 Task: Add Mineral Fusion So Ageless Black Fanned Out Volume Mascara to the cart.
Action: Mouse moved to (258, 125)
Screenshot: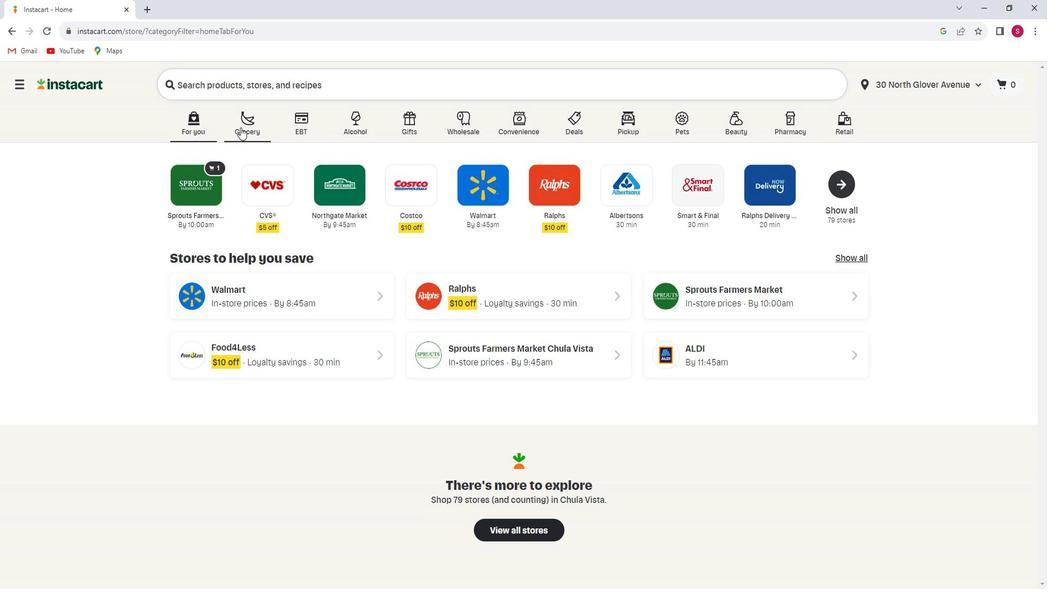 
Action: Mouse pressed left at (258, 125)
Screenshot: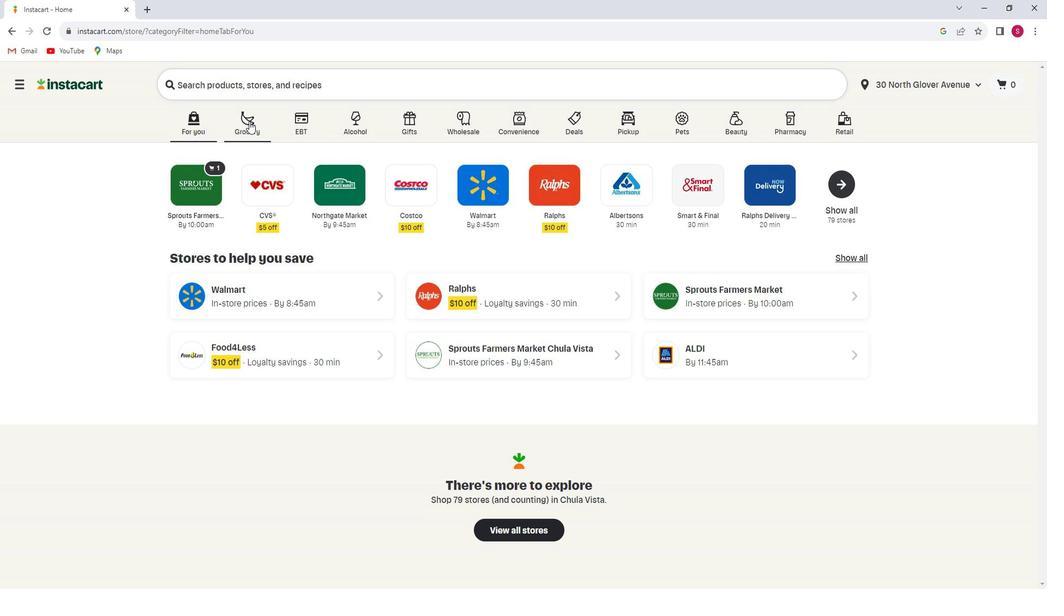 
Action: Mouse moved to (269, 320)
Screenshot: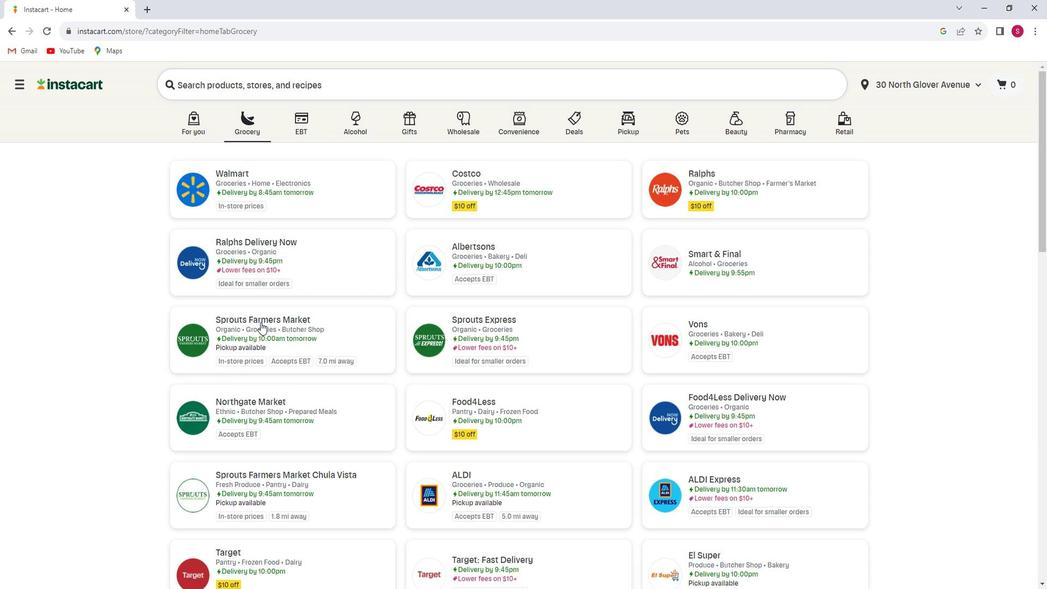 
Action: Mouse pressed left at (269, 320)
Screenshot: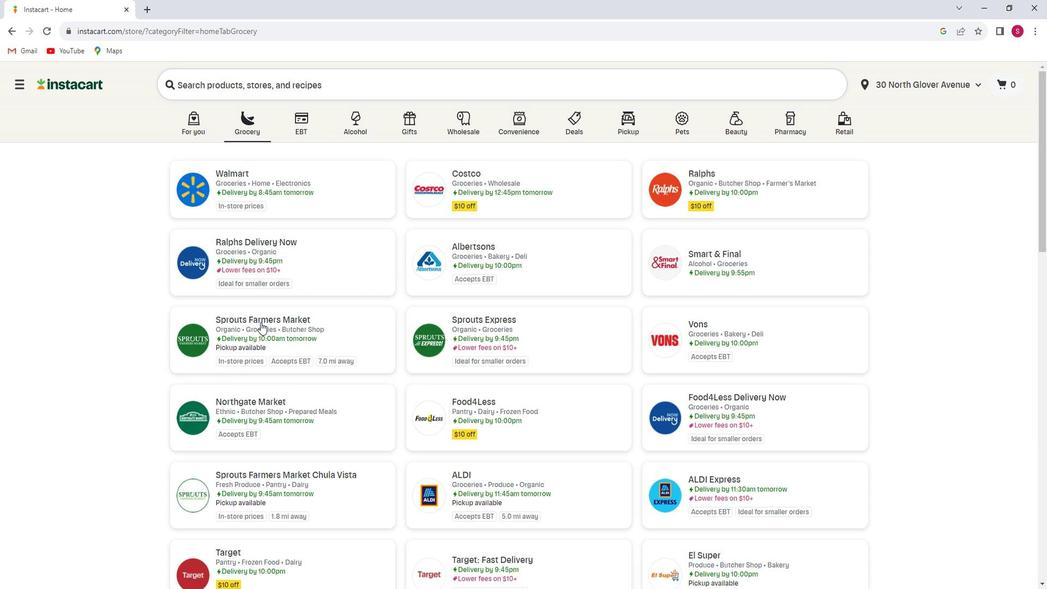 
Action: Mouse moved to (131, 331)
Screenshot: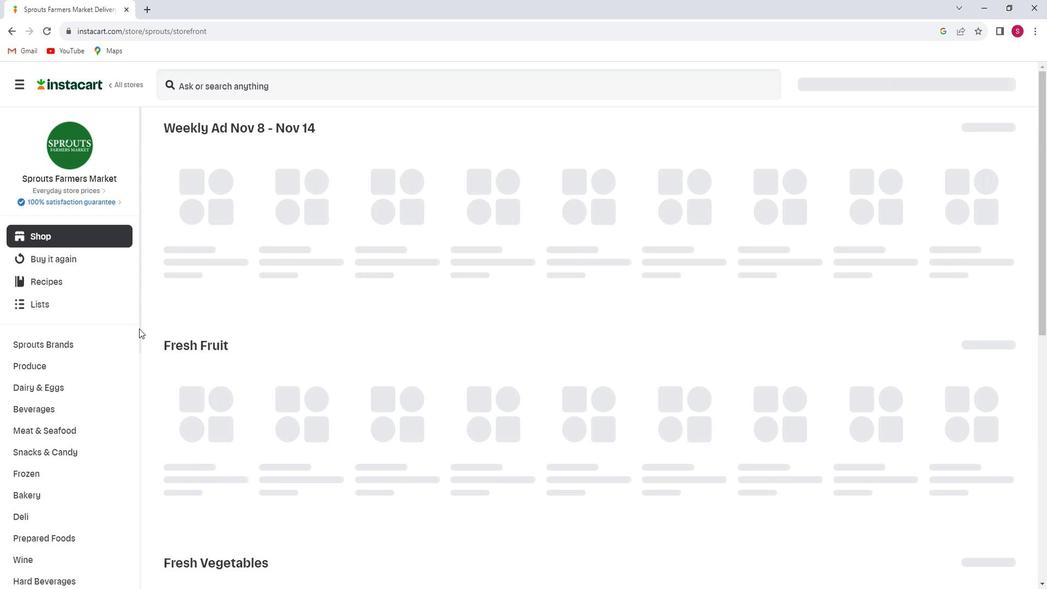 
Action: Mouse scrolled (131, 331) with delta (0, 0)
Screenshot: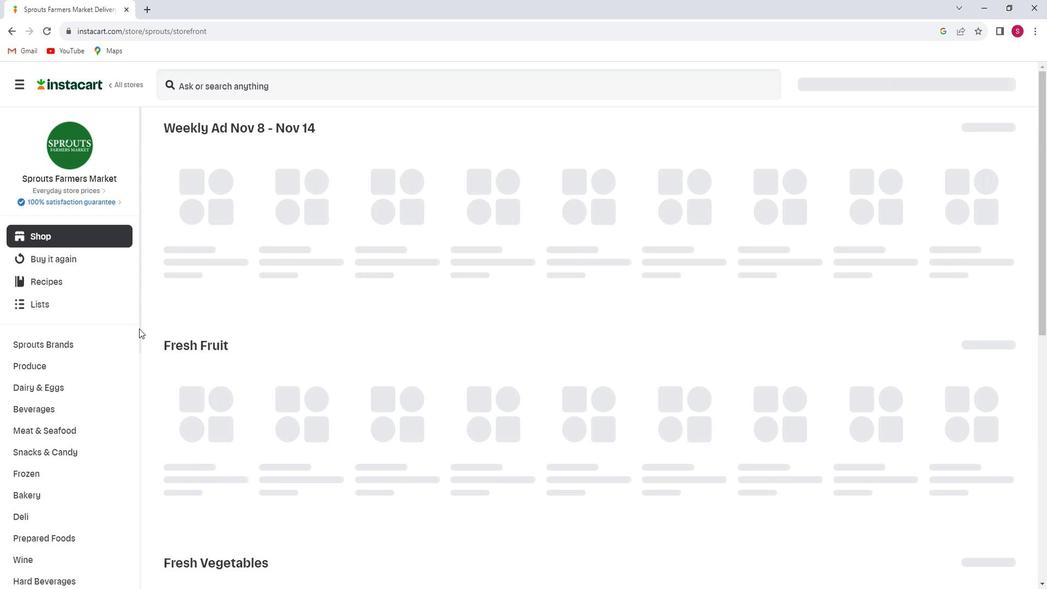
Action: Mouse moved to (124, 334)
Screenshot: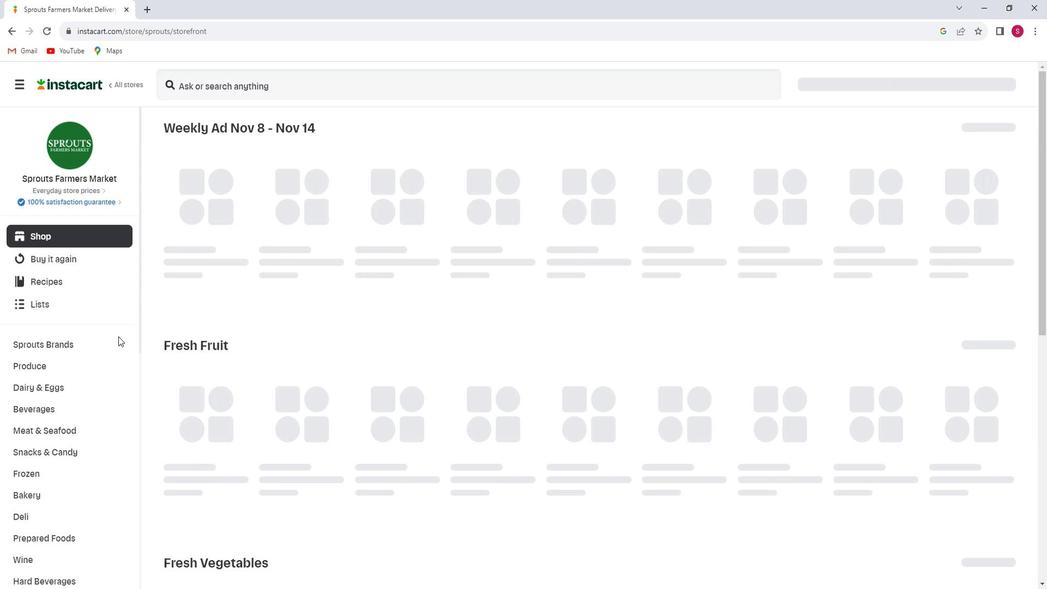 
Action: Mouse scrolled (124, 333) with delta (0, 0)
Screenshot: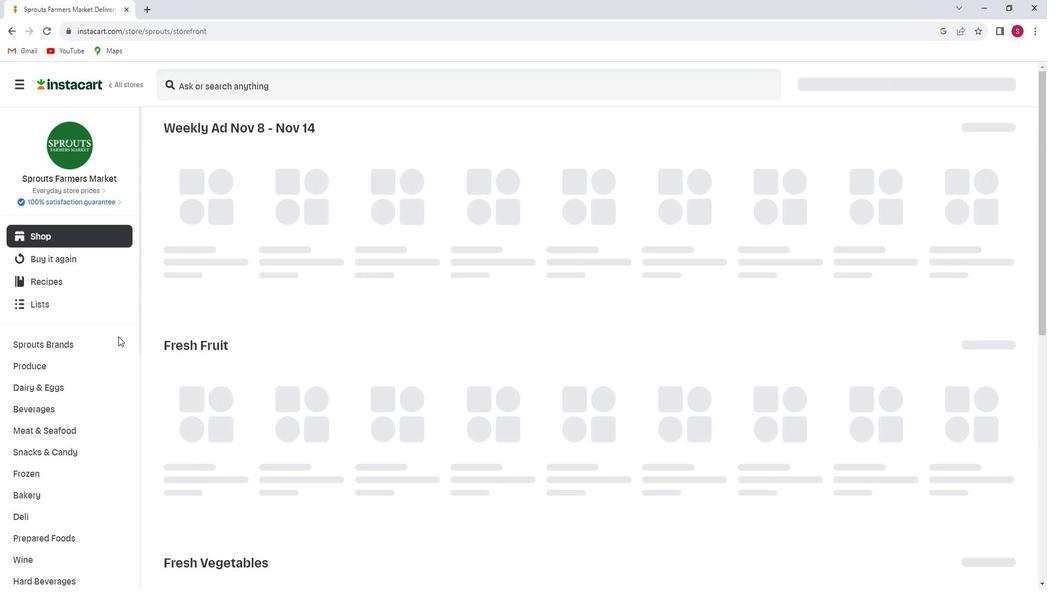 
Action: Mouse scrolled (124, 333) with delta (0, 0)
Screenshot: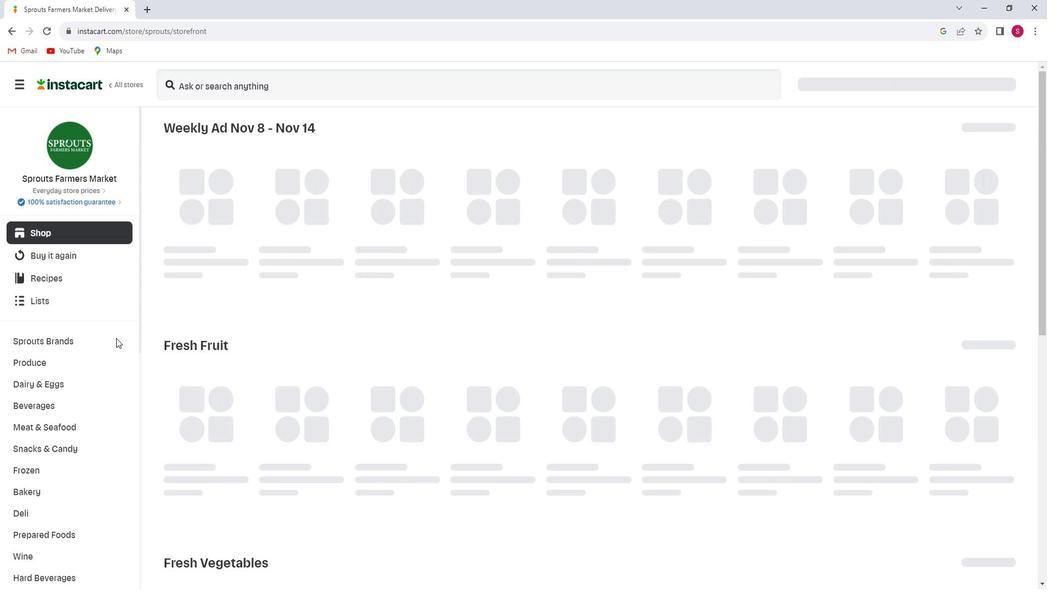 
Action: Mouse scrolled (124, 333) with delta (0, 0)
Screenshot: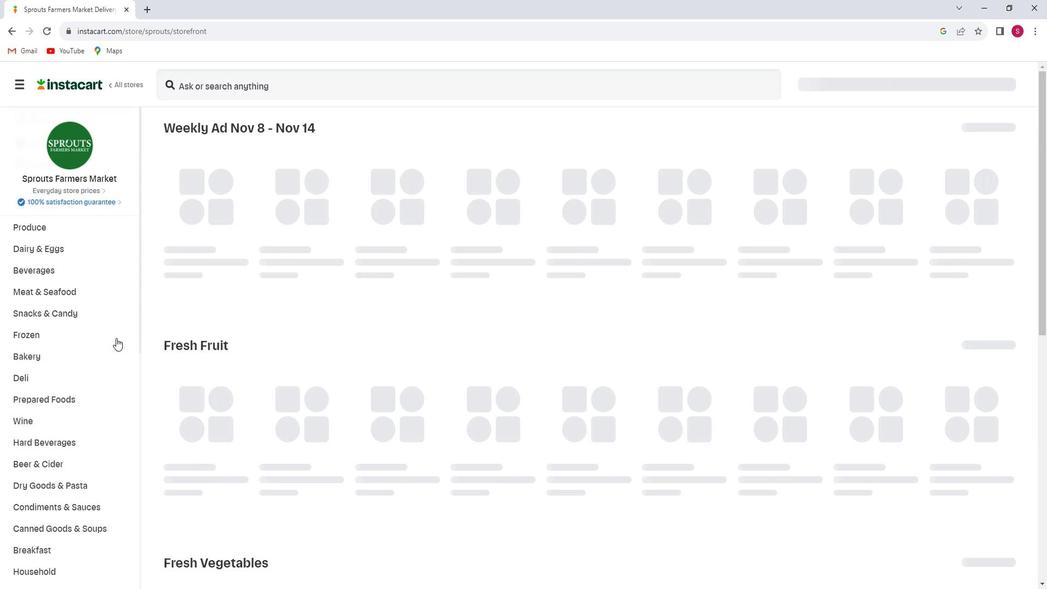 
Action: Mouse scrolled (124, 333) with delta (0, 0)
Screenshot: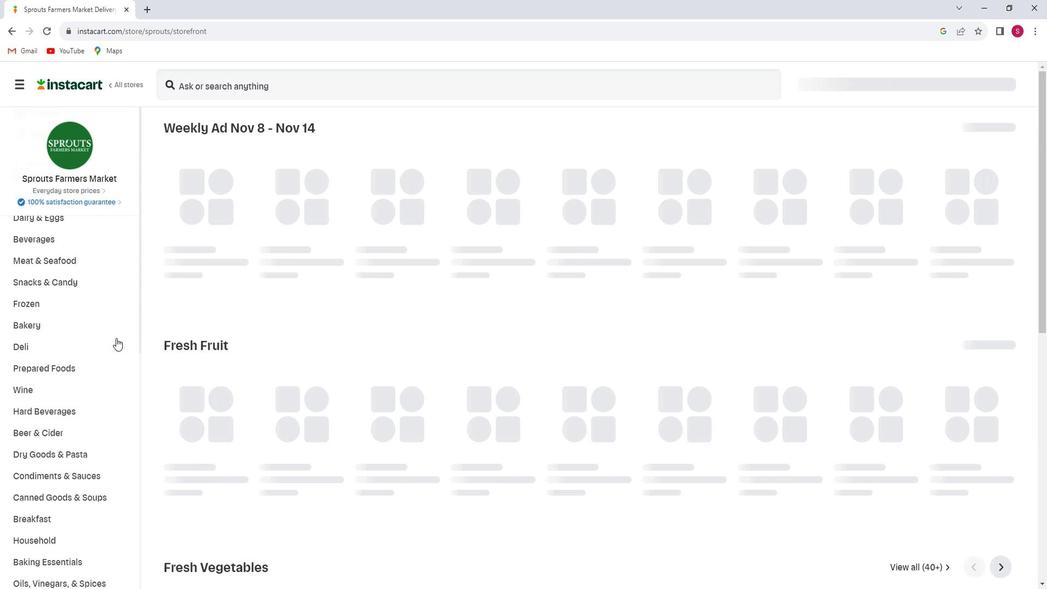 
Action: Mouse moved to (115, 340)
Screenshot: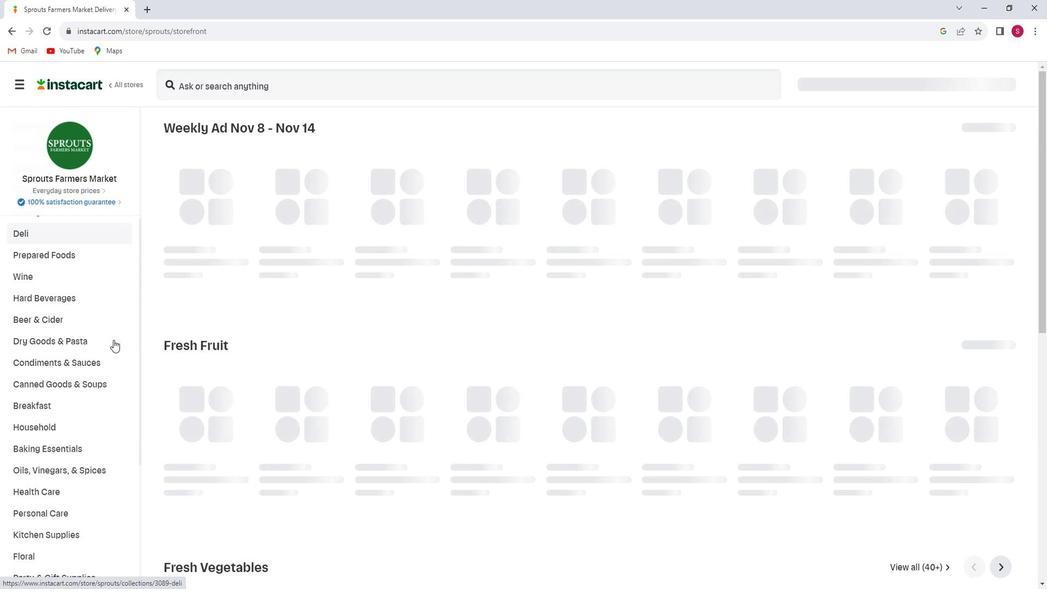 
Action: Mouse scrolled (115, 339) with delta (0, 0)
Screenshot: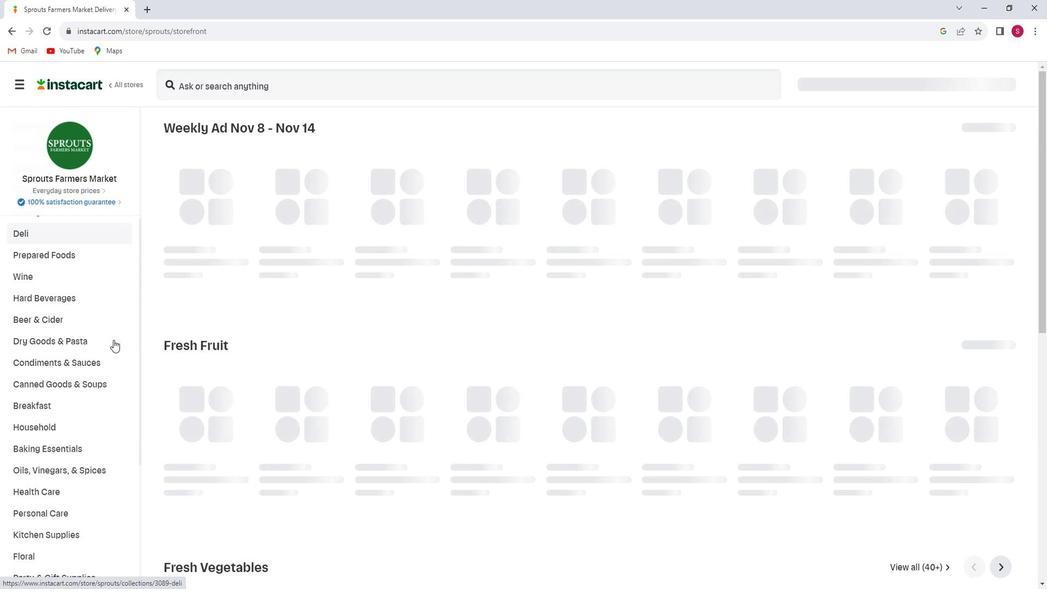
Action: Mouse moved to (112, 341)
Screenshot: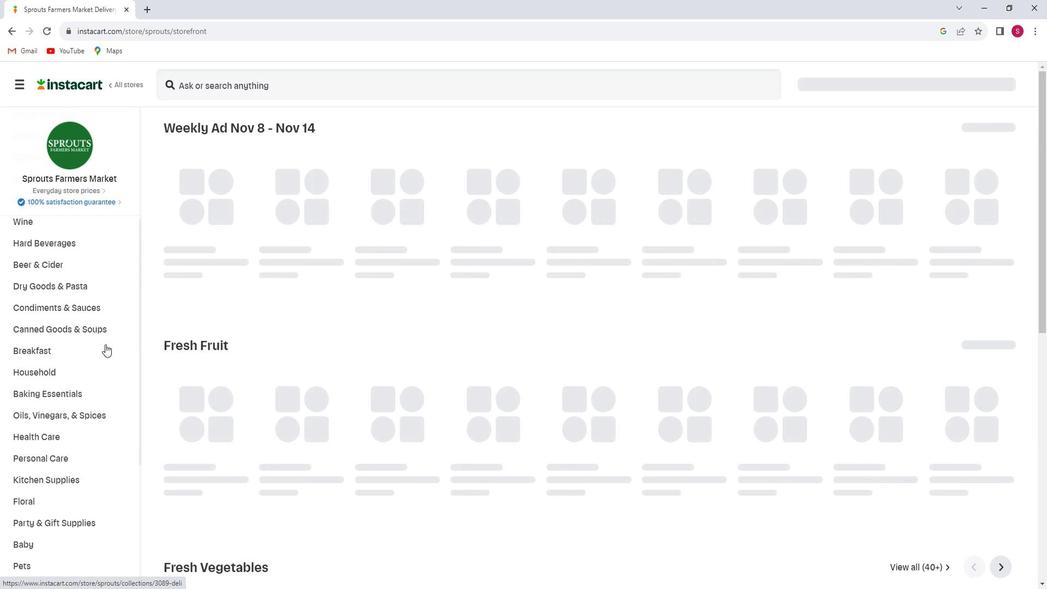 
Action: Mouse scrolled (112, 341) with delta (0, 0)
Screenshot: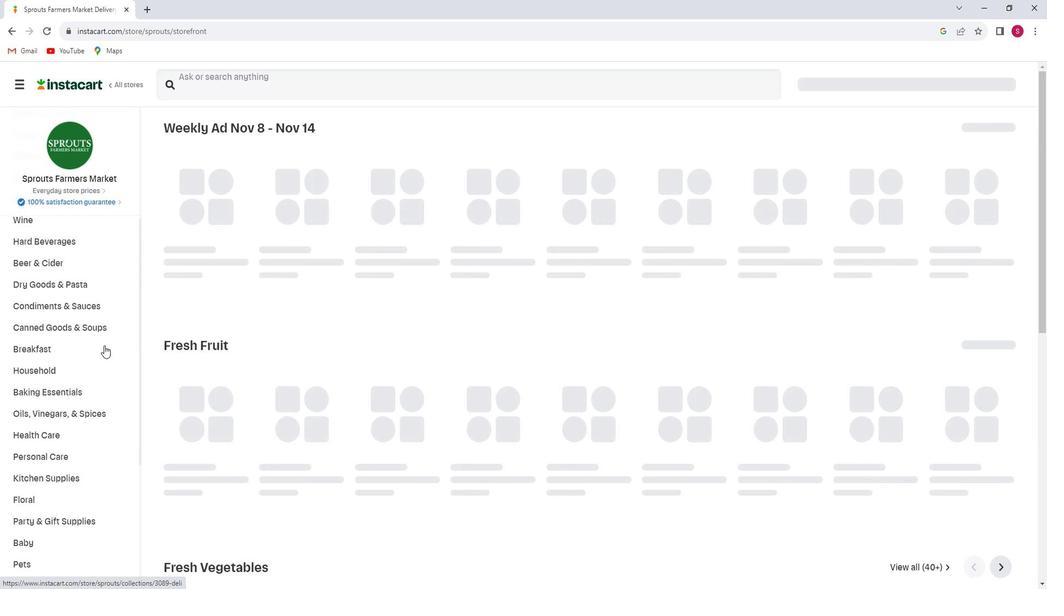 
Action: Mouse moved to (112, 341)
Screenshot: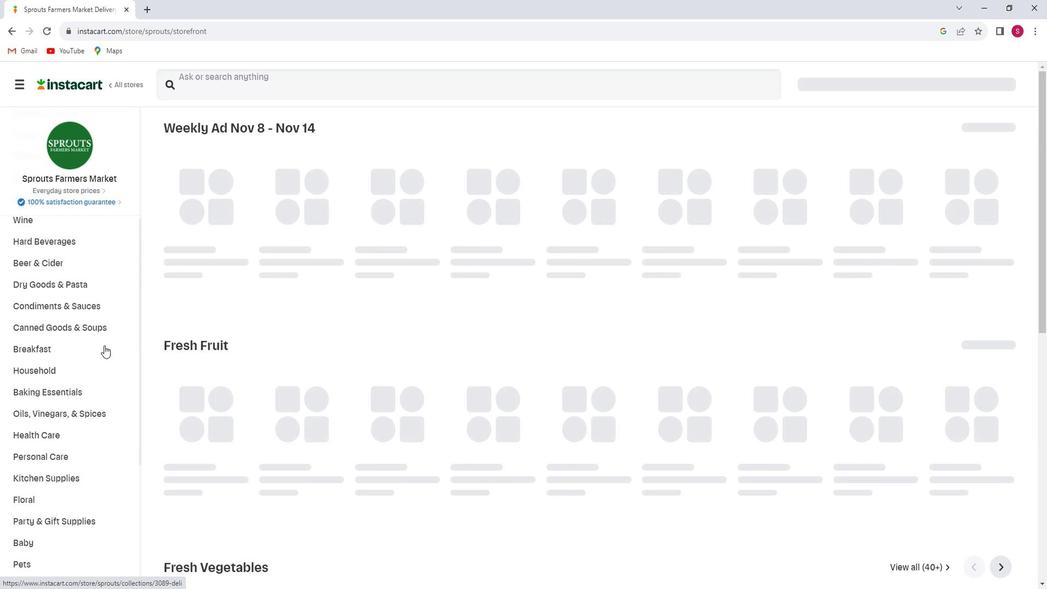 
Action: Mouse scrolled (112, 341) with delta (0, 0)
Screenshot: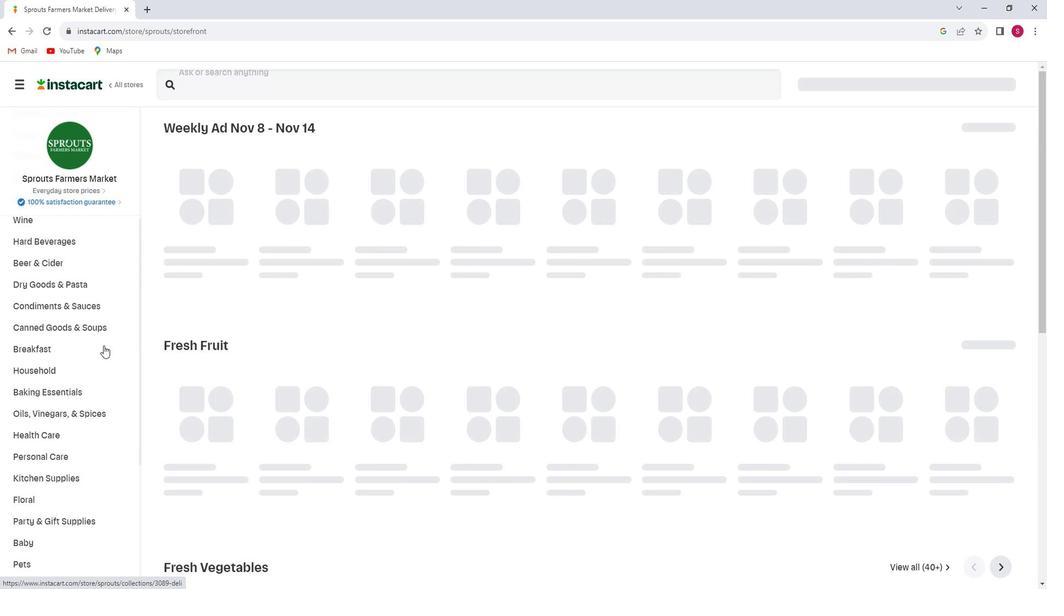 
Action: Mouse scrolled (112, 341) with delta (0, 0)
Screenshot: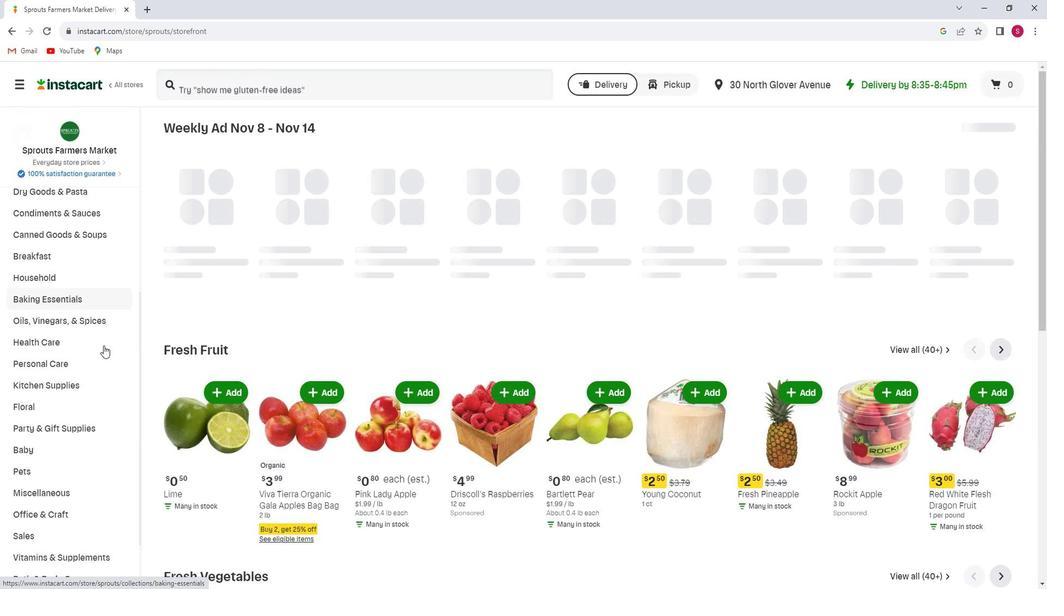 
Action: Mouse moved to (82, 327)
Screenshot: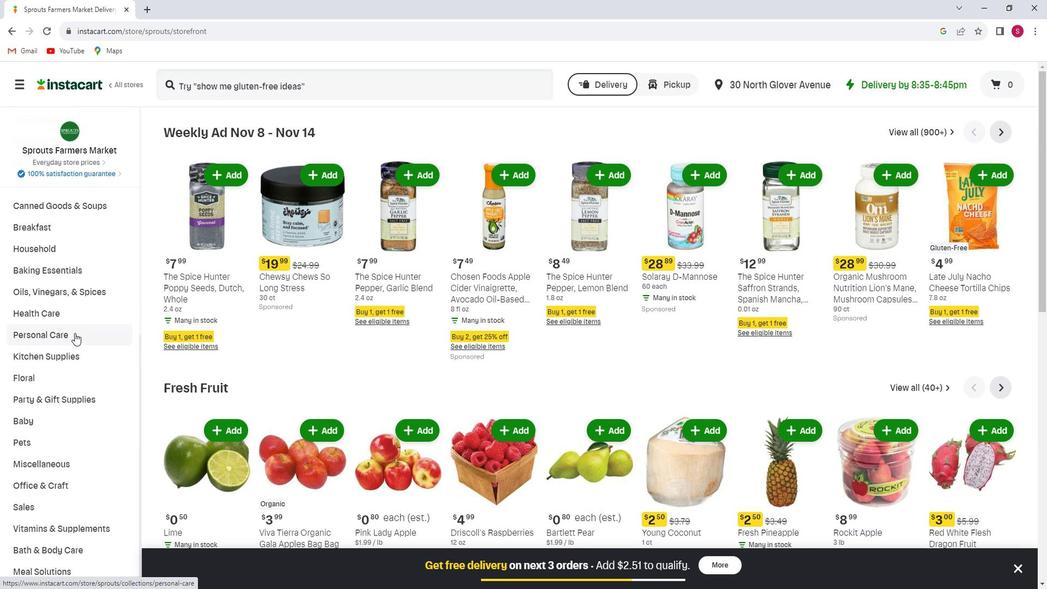 
Action: Mouse pressed left at (82, 327)
Screenshot: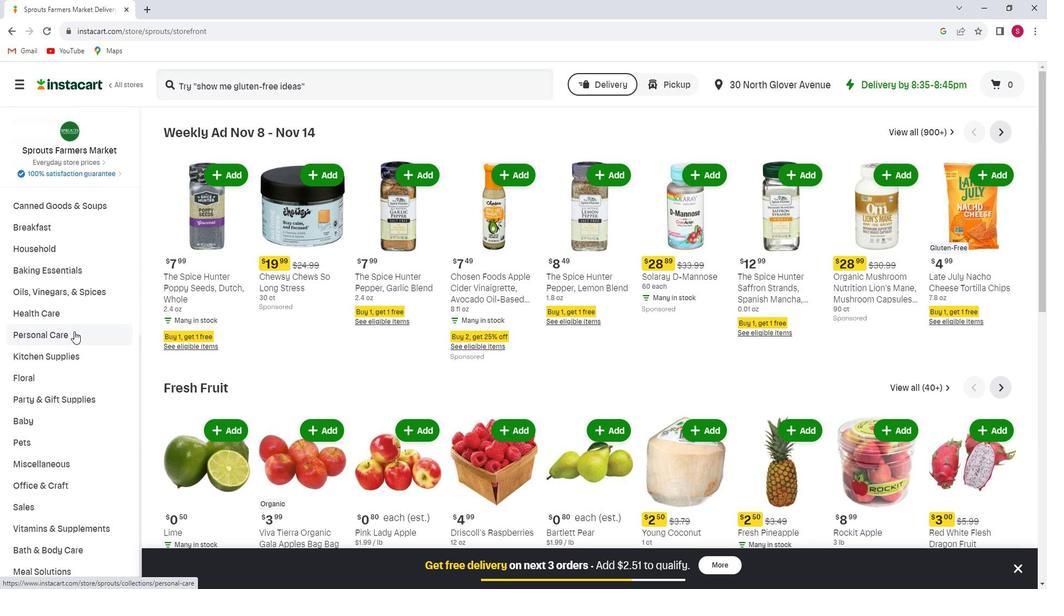 
Action: Mouse moved to (953, 168)
Screenshot: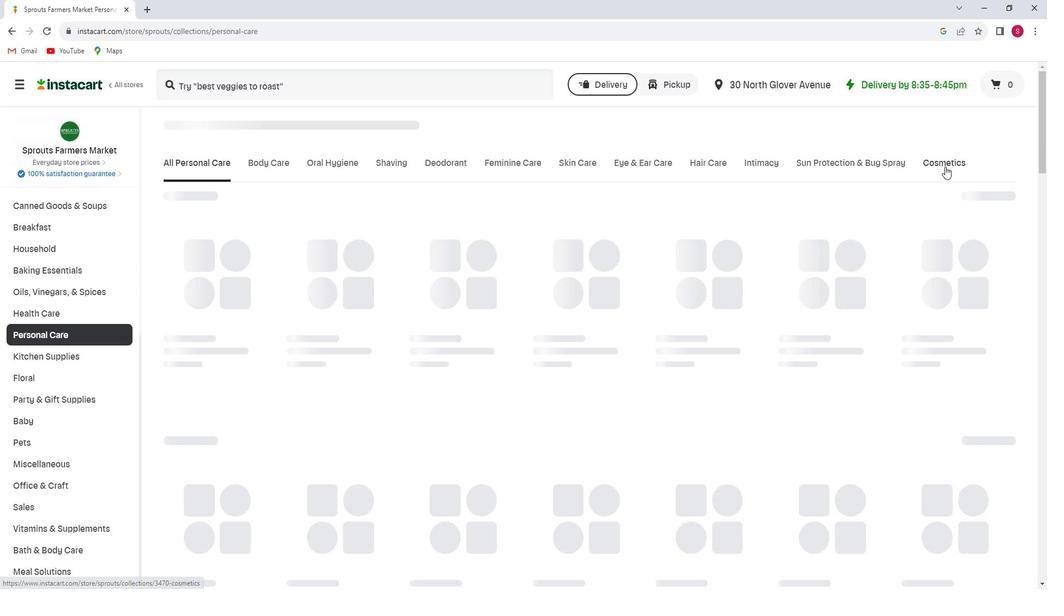 
Action: Mouse pressed left at (953, 168)
Screenshot: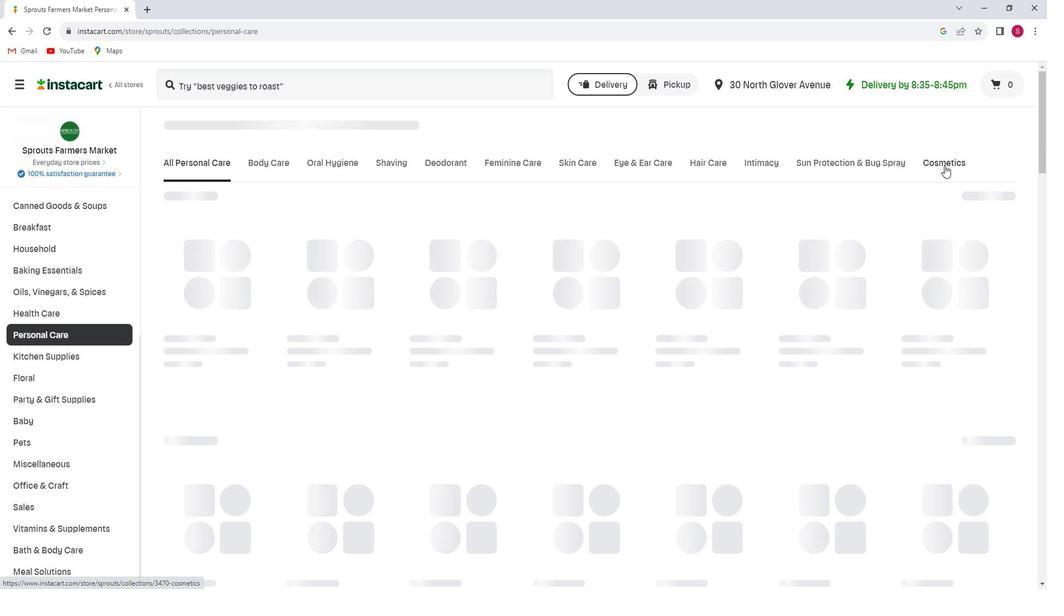 
Action: Mouse moved to (256, 217)
Screenshot: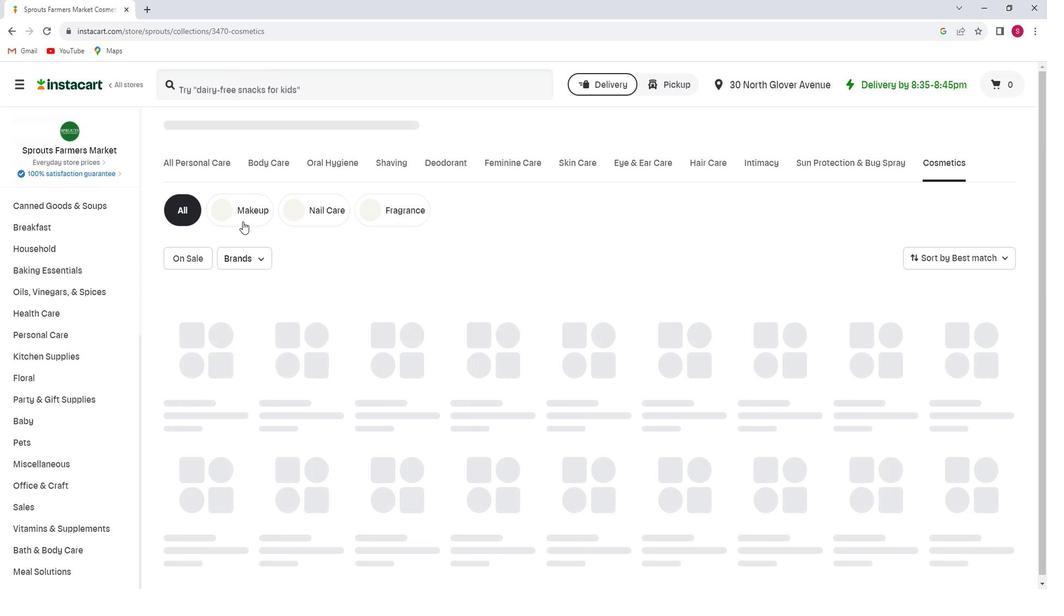 
Action: Mouse pressed left at (256, 217)
Screenshot: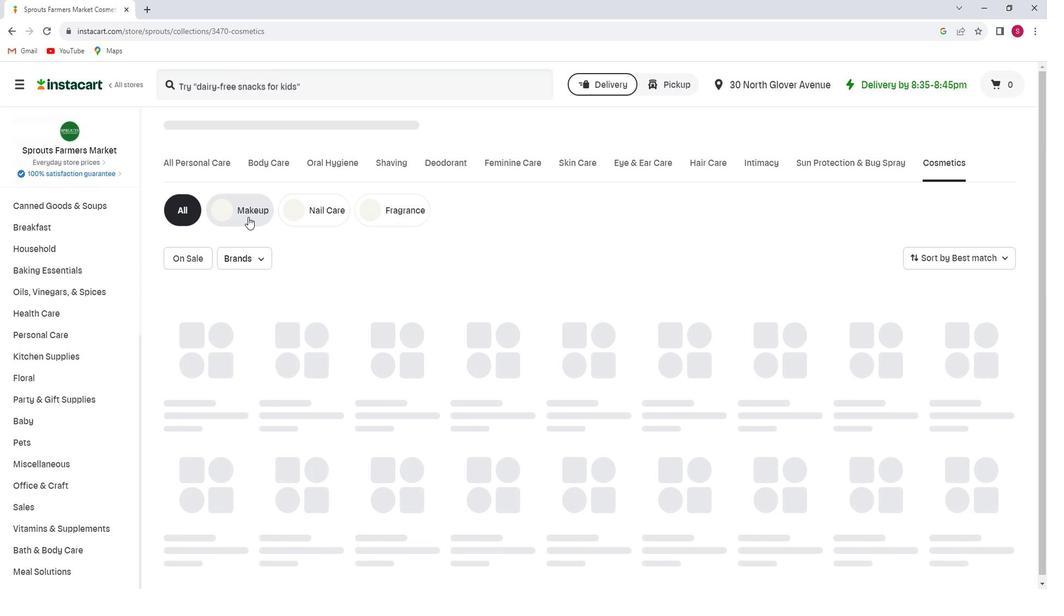 
Action: Mouse moved to (265, 96)
Screenshot: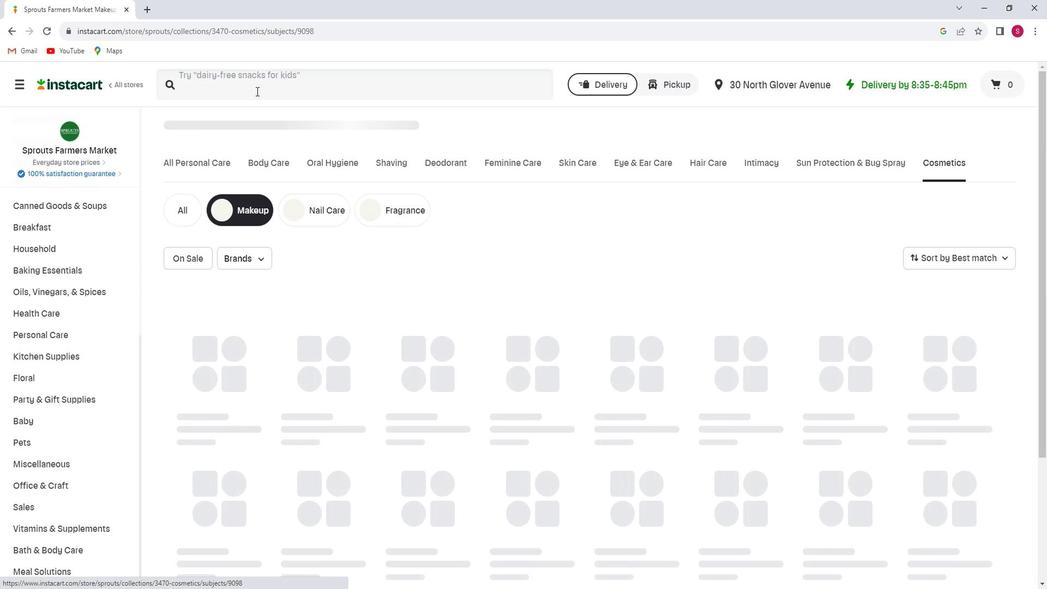 
Action: Mouse pressed left at (265, 96)
Screenshot: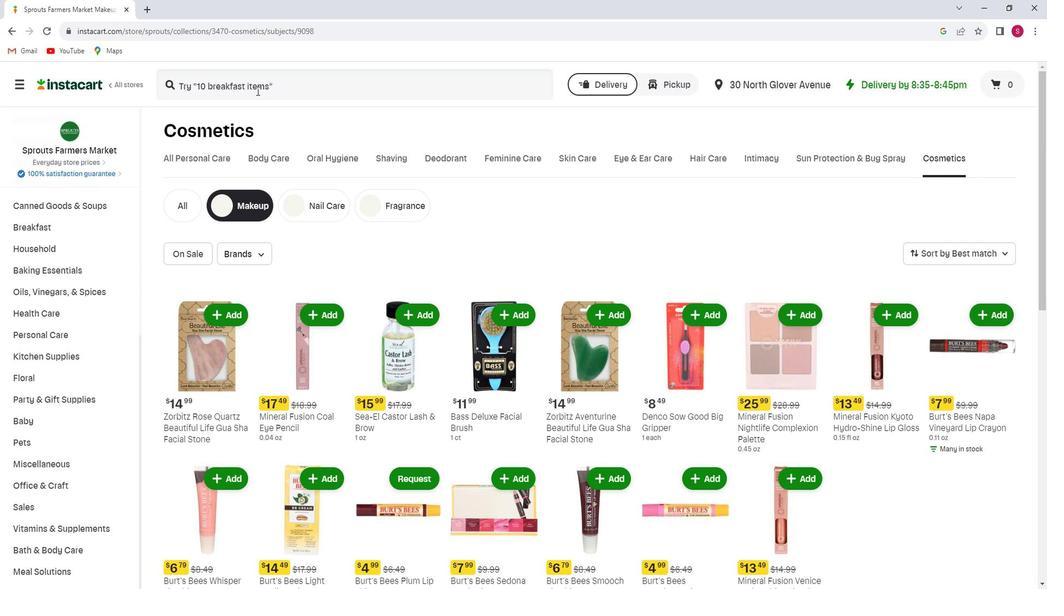 
Action: Key pressed <Key.shift>Mineral<Key.space><Key.shift>Fusion<Key.space><Key.shift>So<Key.space><Key.shift><Key.shift><Key.shift><Key.shift>Ageless<Key.space><Key.shift>Black<Key.space><Key.shift>Fanned<Key.space><Key.shift>Out<Key.space><Key.shift>B<Key.backspace><Key.shift><Key.shift><Key.shift><Key.shift>Volume<Key.space><Key.shift>Mascara<Key.enter>
Screenshot: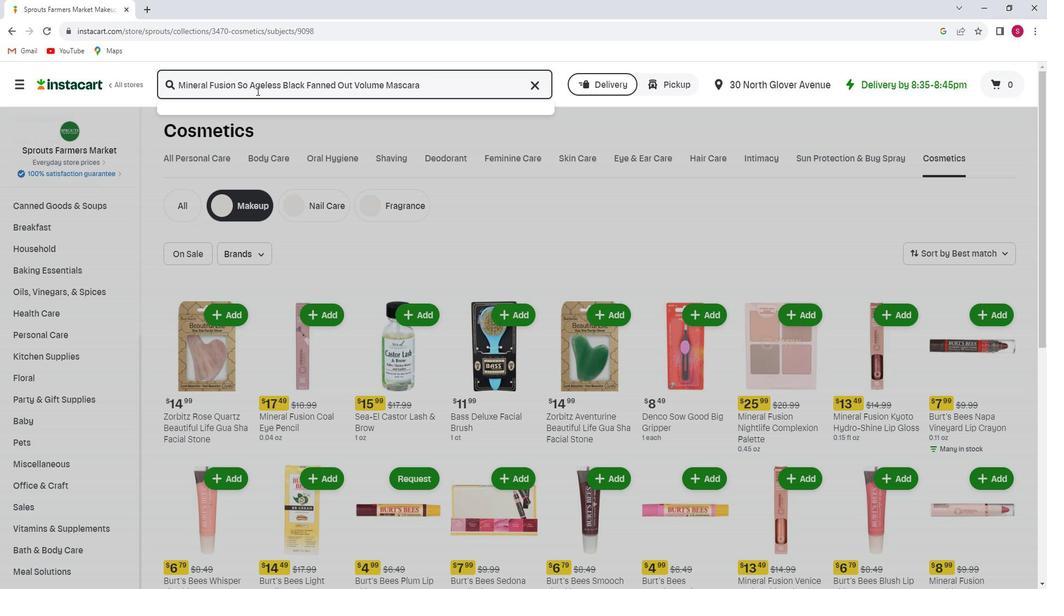 
Action: Mouse moved to (347, 207)
Screenshot: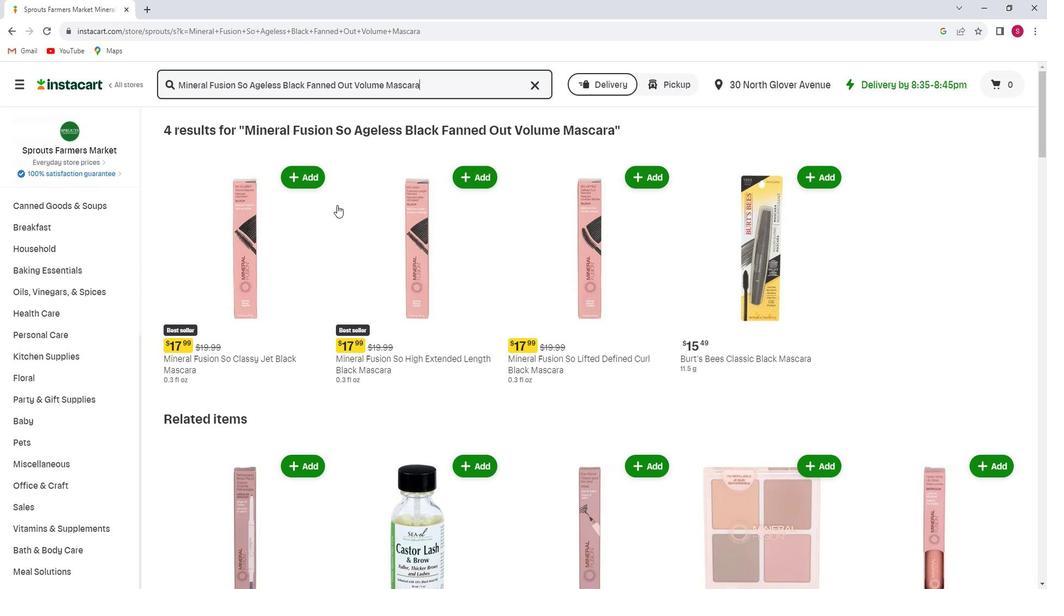 
Action: Mouse scrolled (347, 206) with delta (0, 0)
Screenshot: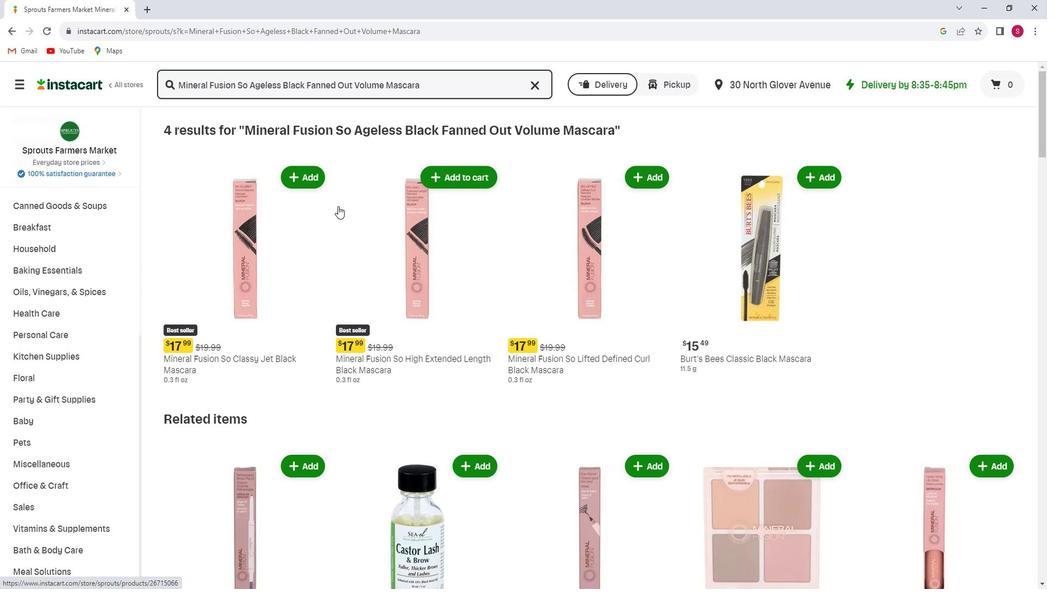 
Action: Mouse scrolled (347, 206) with delta (0, 0)
Screenshot: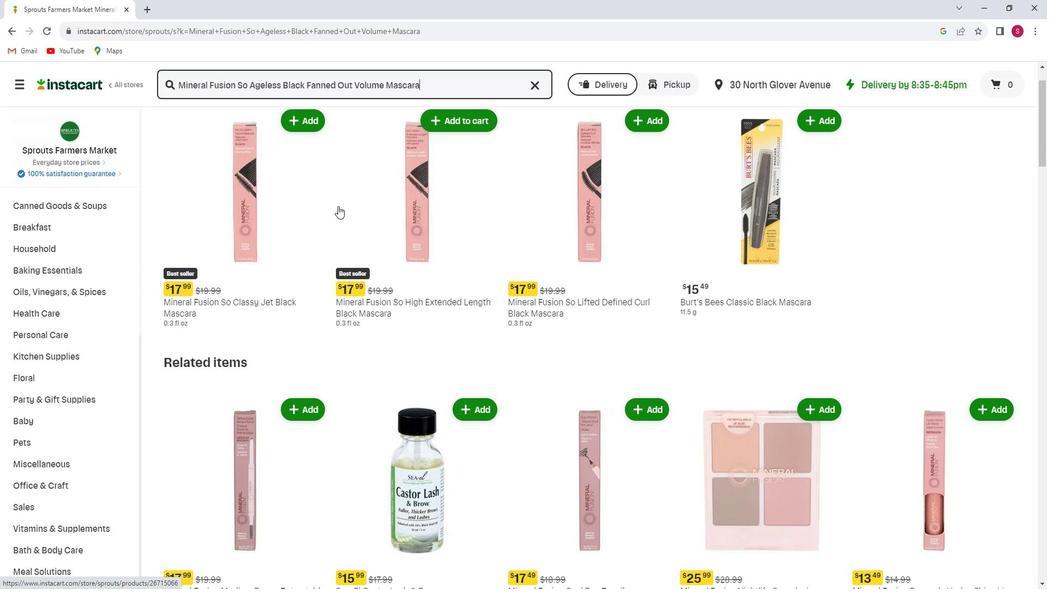 
Action: Mouse scrolled (347, 206) with delta (0, 0)
Screenshot: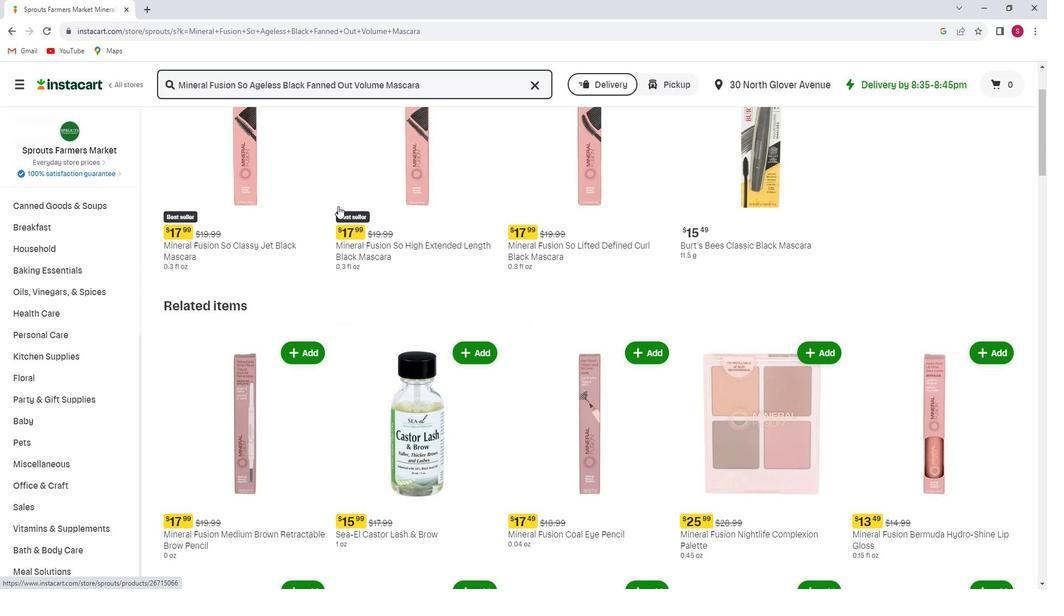 
Action: Mouse scrolled (347, 206) with delta (0, 0)
Screenshot: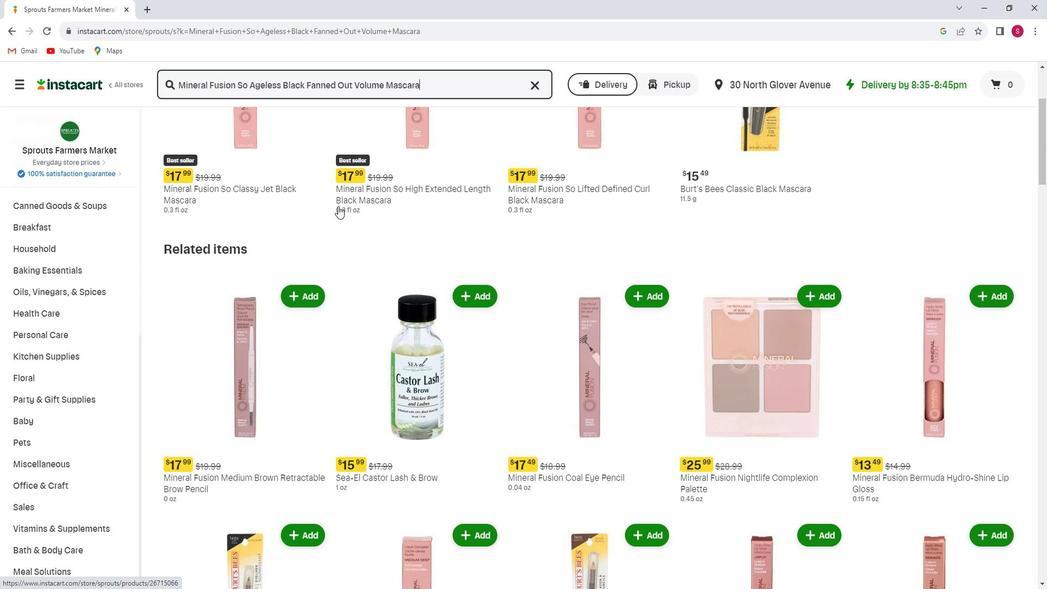 
Action: Mouse scrolled (347, 206) with delta (0, 0)
Screenshot: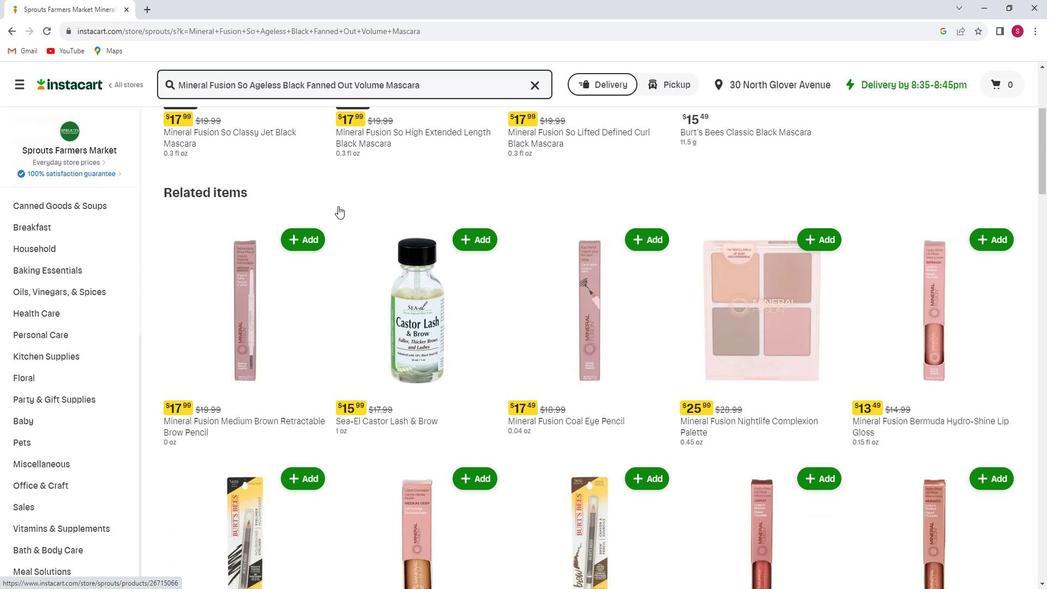 
Action: Mouse scrolled (347, 206) with delta (0, 0)
Screenshot: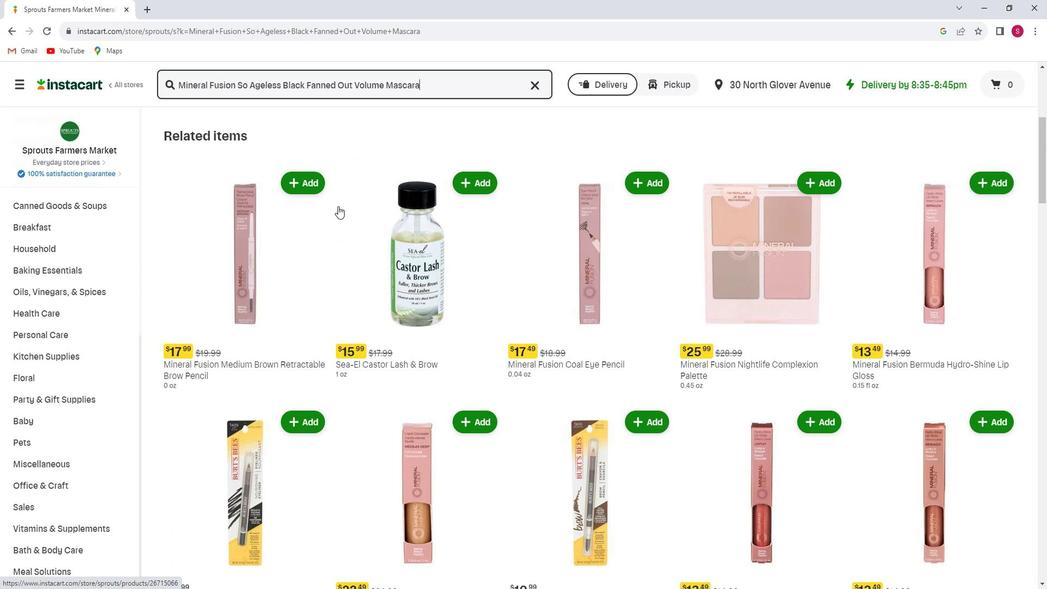 
Action: Mouse scrolled (347, 206) with delta (0, 0)
Screenshot: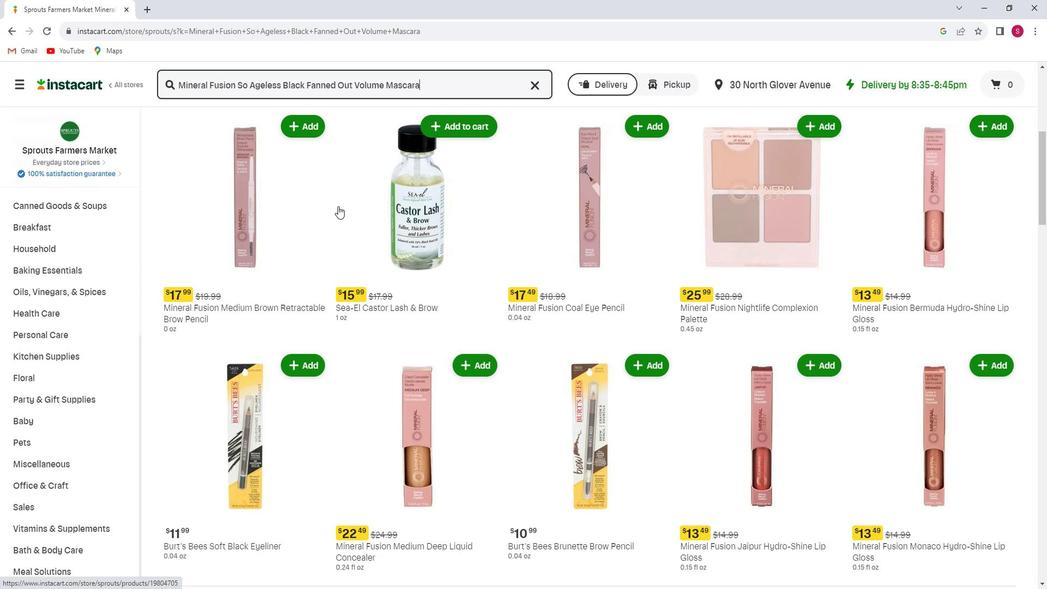 
Action: Mouse scrolled (347, 206) with delta (0, 0)
Screenshot: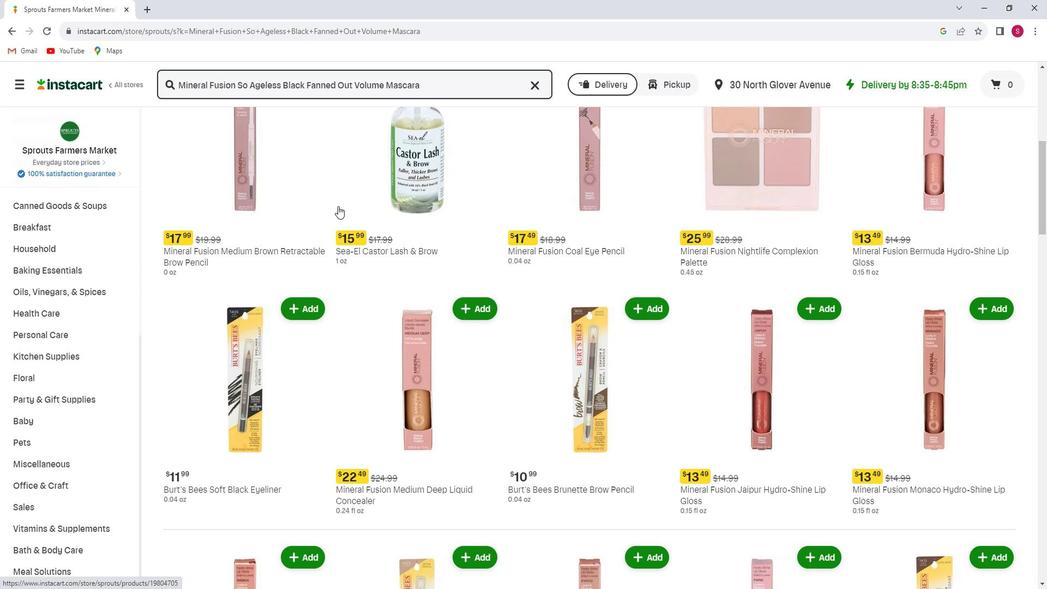 
Action: Mouse scrolled (347, 206) with delta (0, 0)
Screenshot: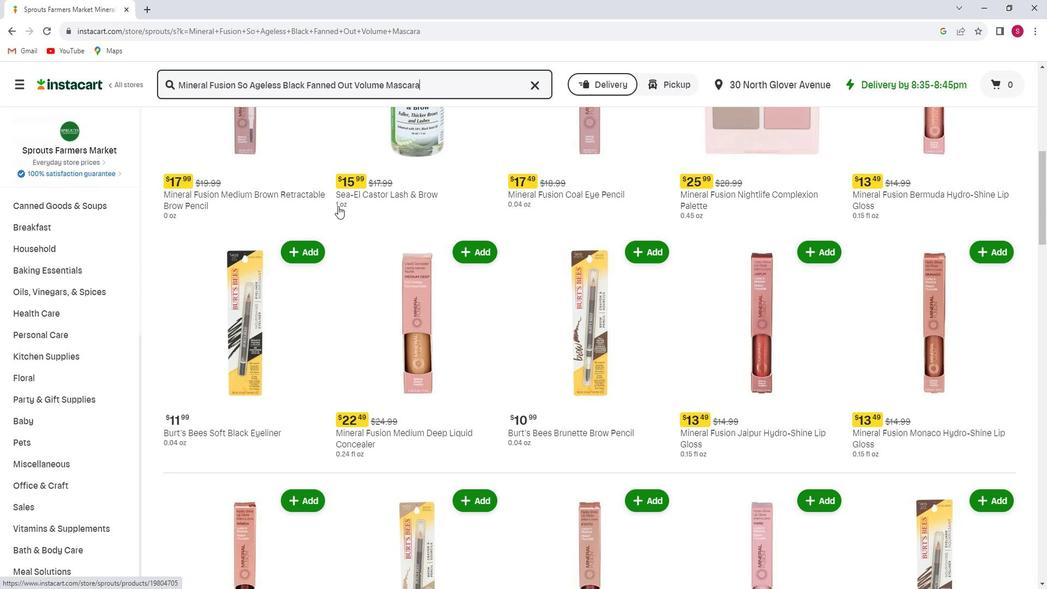 
Action: Mouse scrolled (347, 206) with delta (0, 0)
Screenshot: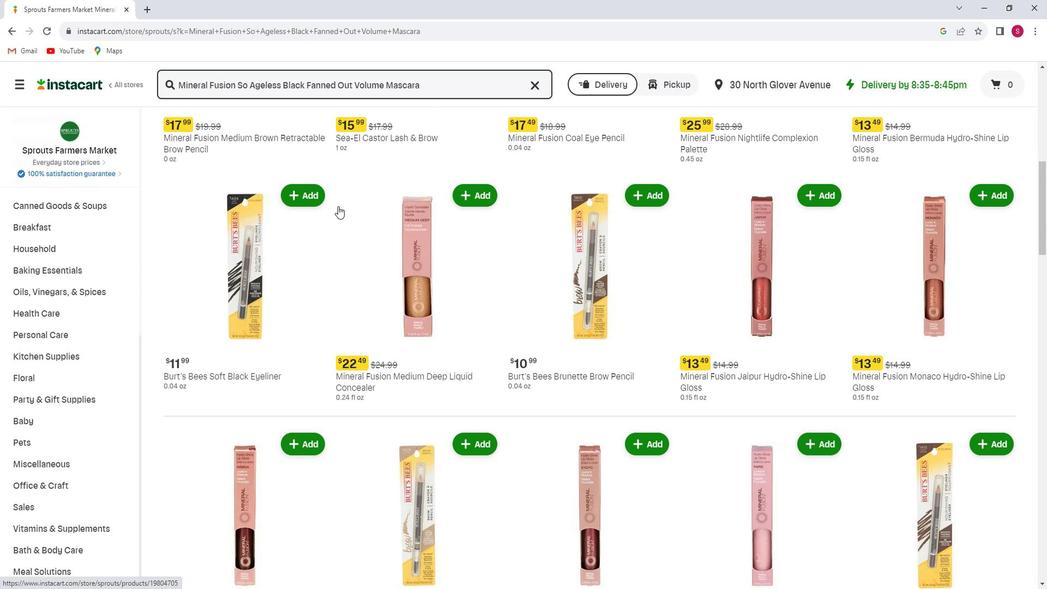 
Action: Mouse scrolled (347, 206) with delta (0, 0)
Screenshot: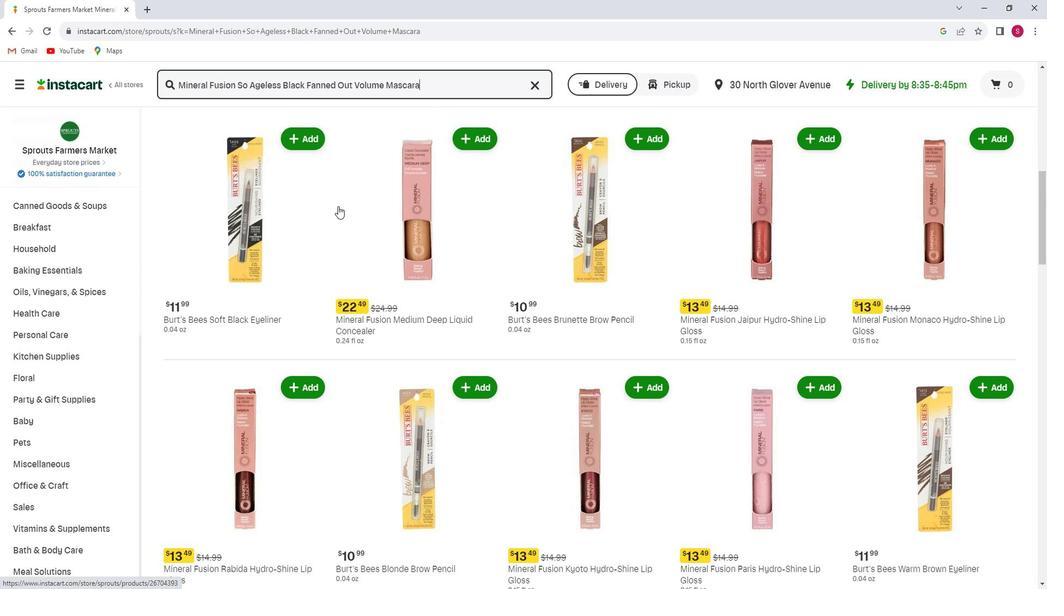 
Action: Mouse scrolled (347, 206) with delta (0, 0)
Screenshot: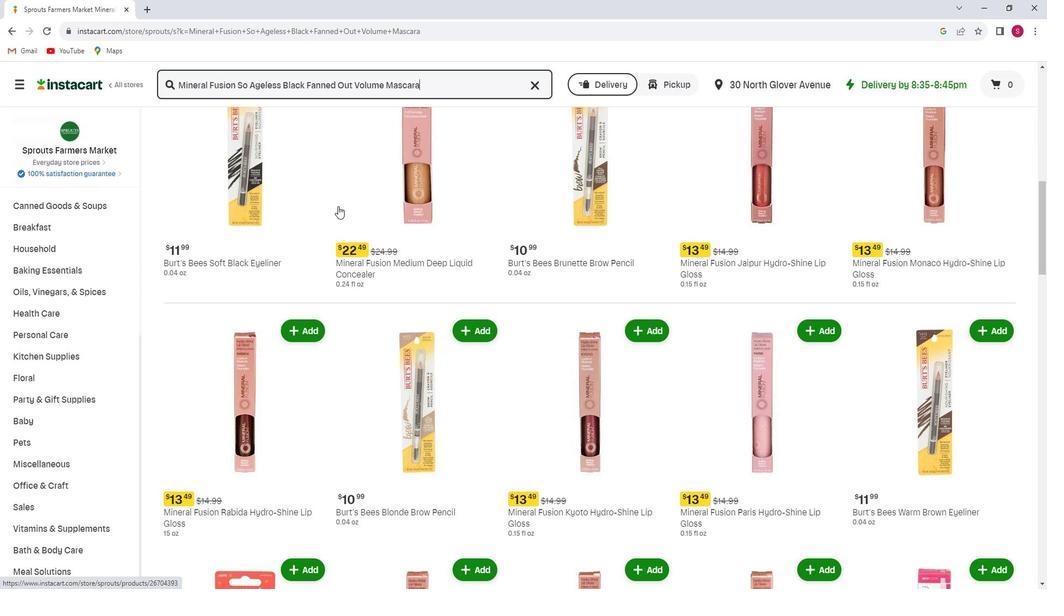 
Action: Mouse scrolled (347, 206) with delta (0, 0)
Screenshot: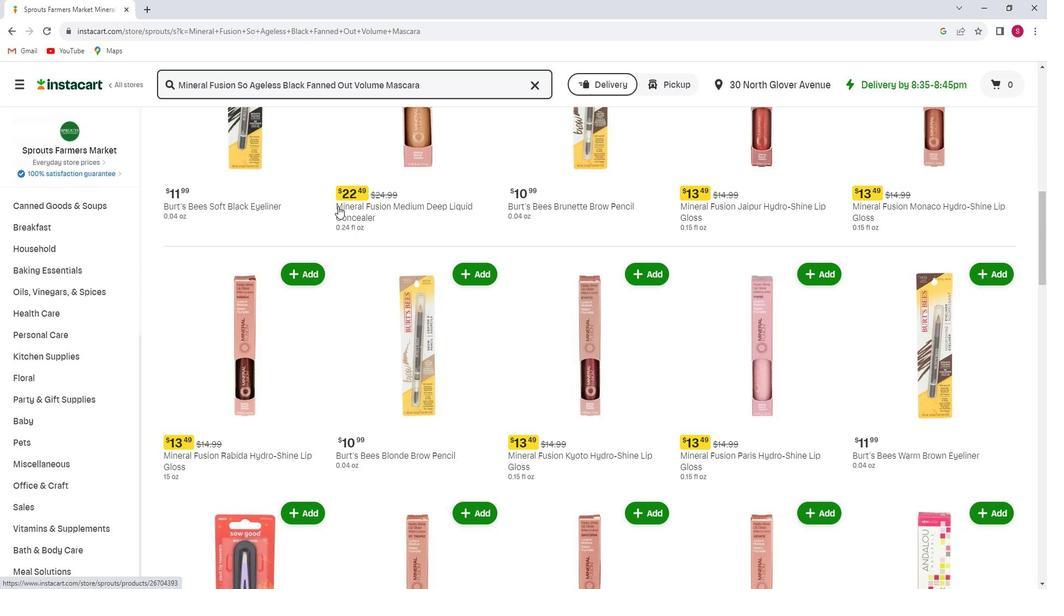 
Action: Mouse scrolled (347, 206) with delta (0, 0)
Screenshot: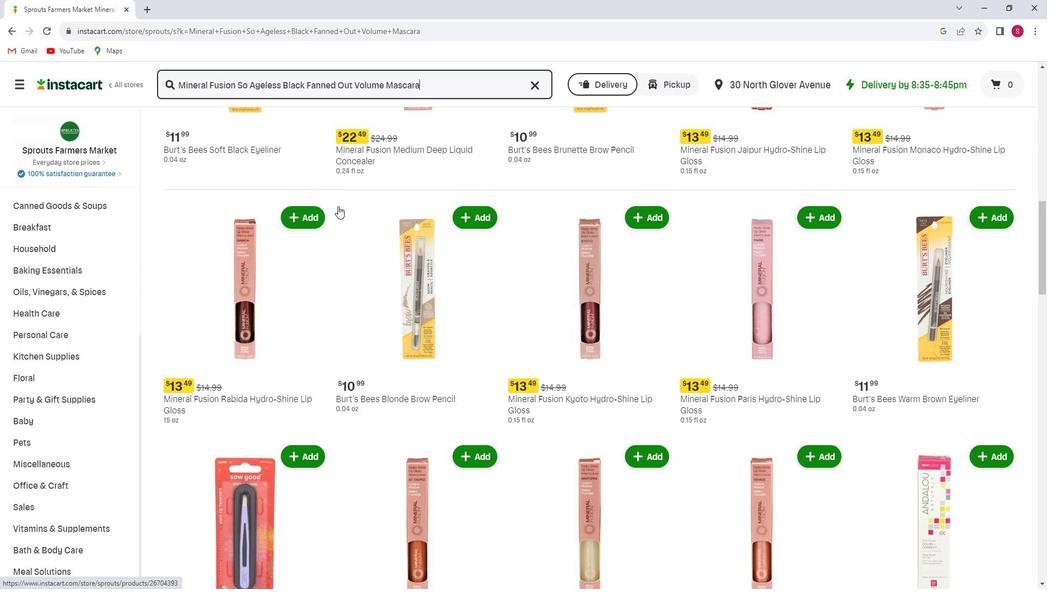 
Action: Mouse scrolled (347, 206) with delta (0, 0)
Screenshot: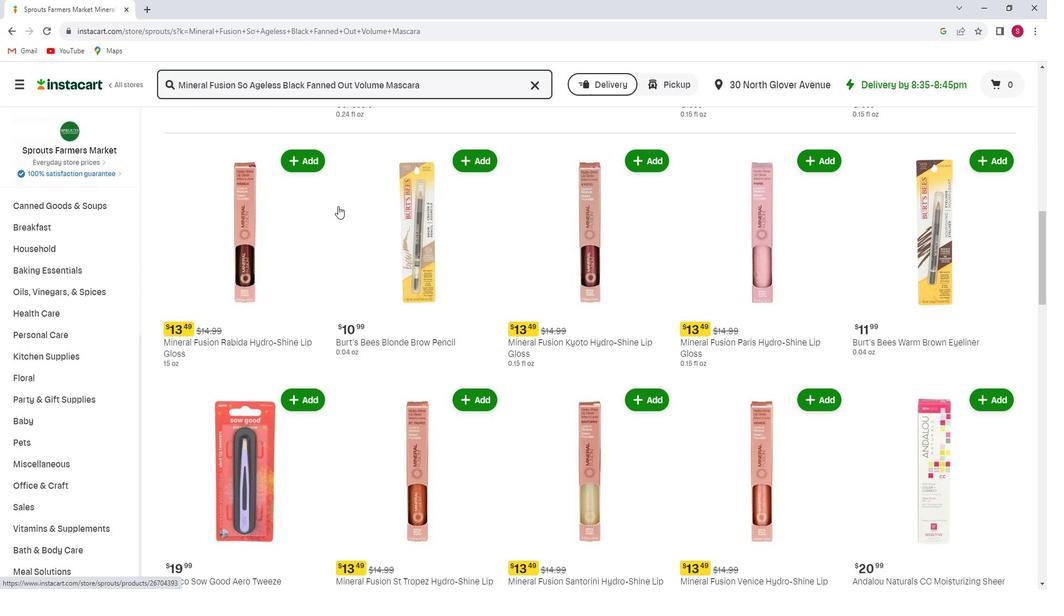 
Action: Mouse scrolled (347, 206) with delta (0, 0)
Screenshot: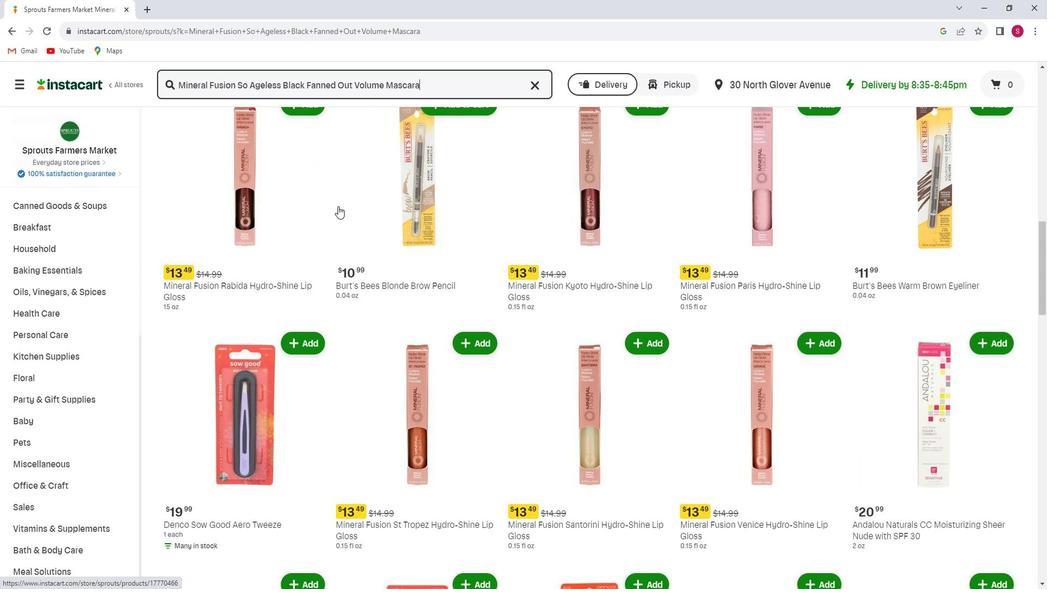 
Action: Mouse scrolled (347, 206) with delta (0, 0)
Screenshot: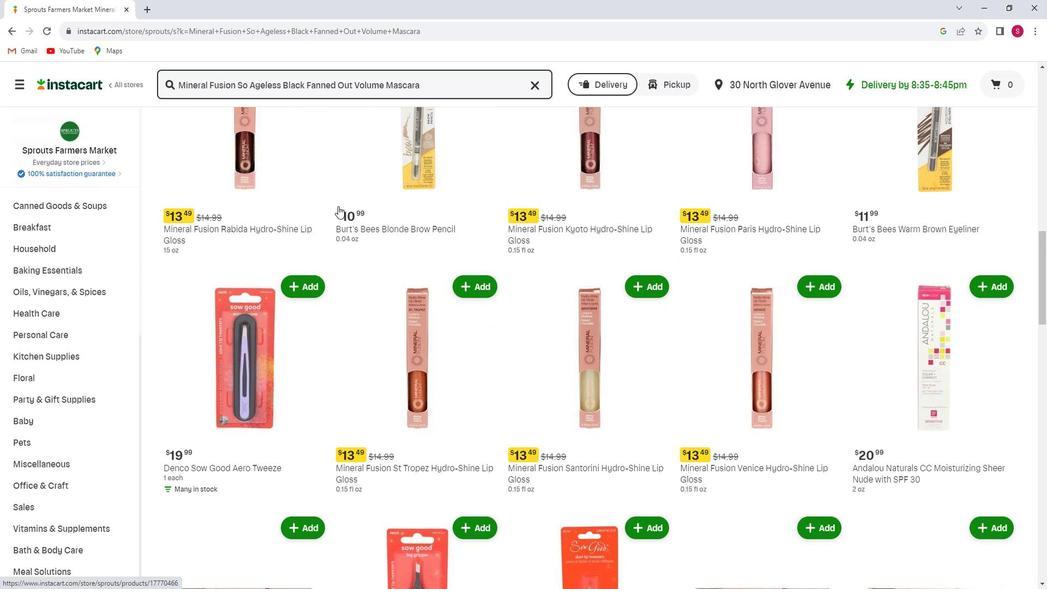 
Action: Mouse scrolled (347, 206) with delta (0, 0)
Screenshot: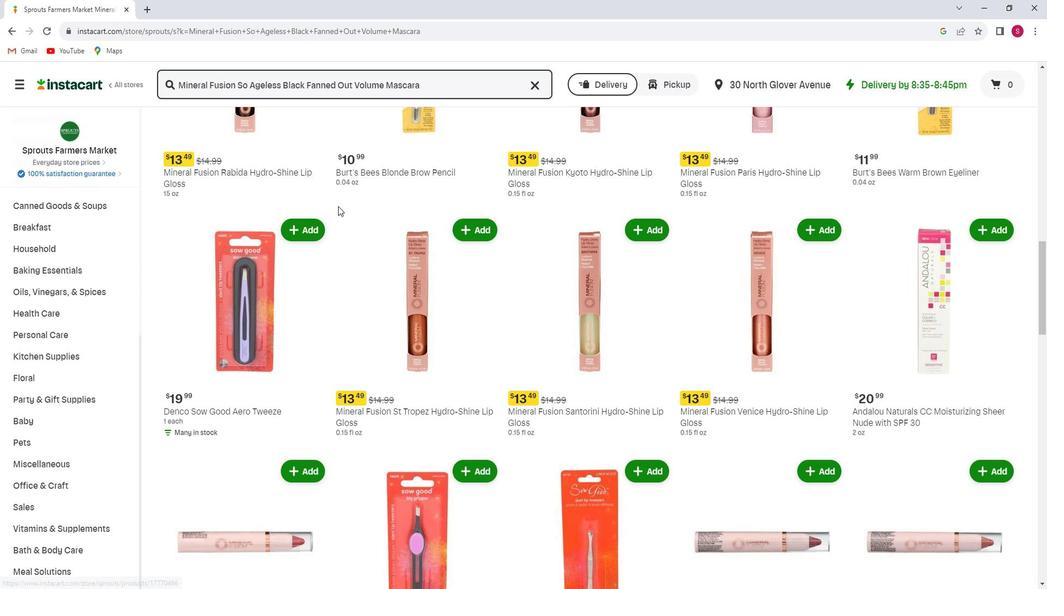
Action: Mouse scrolled (347, 206) with delta (0, 0)
Screenshot: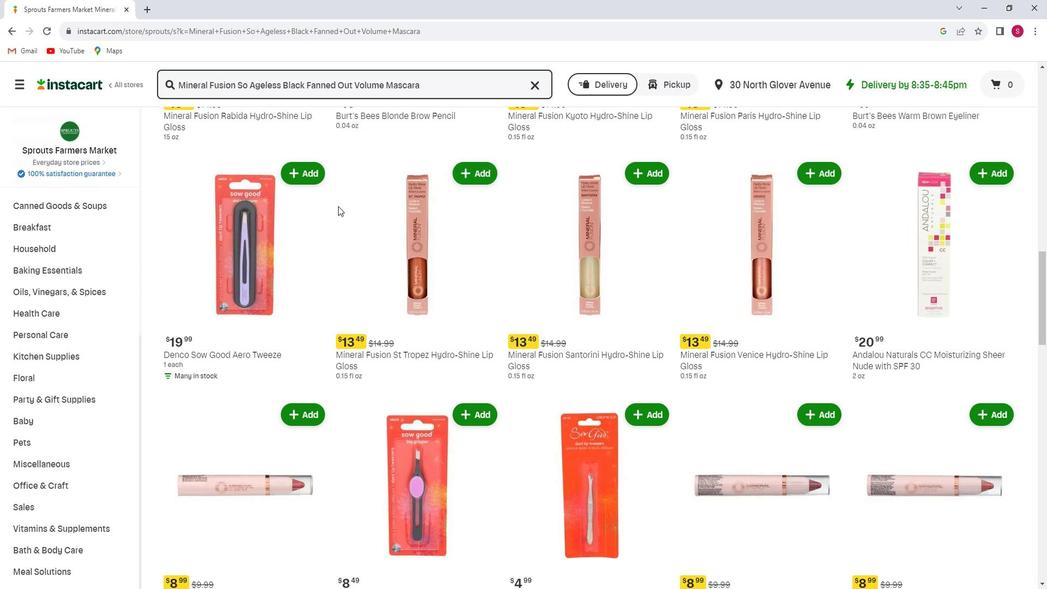 
Action: Mouse scrolled (347, 206) with delta (0, 0)
Screenshot: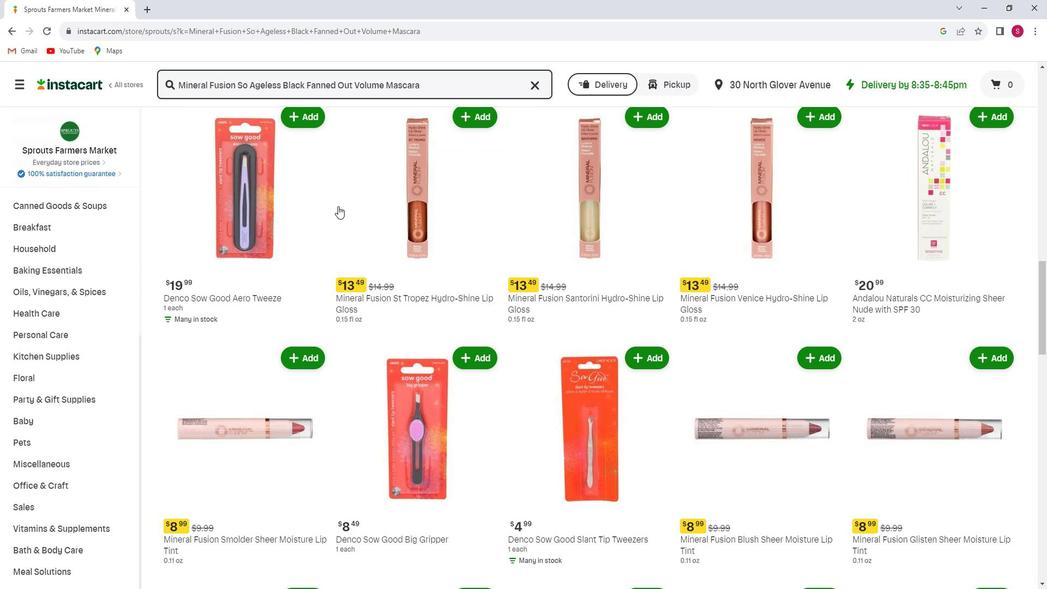 
Action: Mouse scrolled (347, 206) with delta (0, 0)
Screenshot: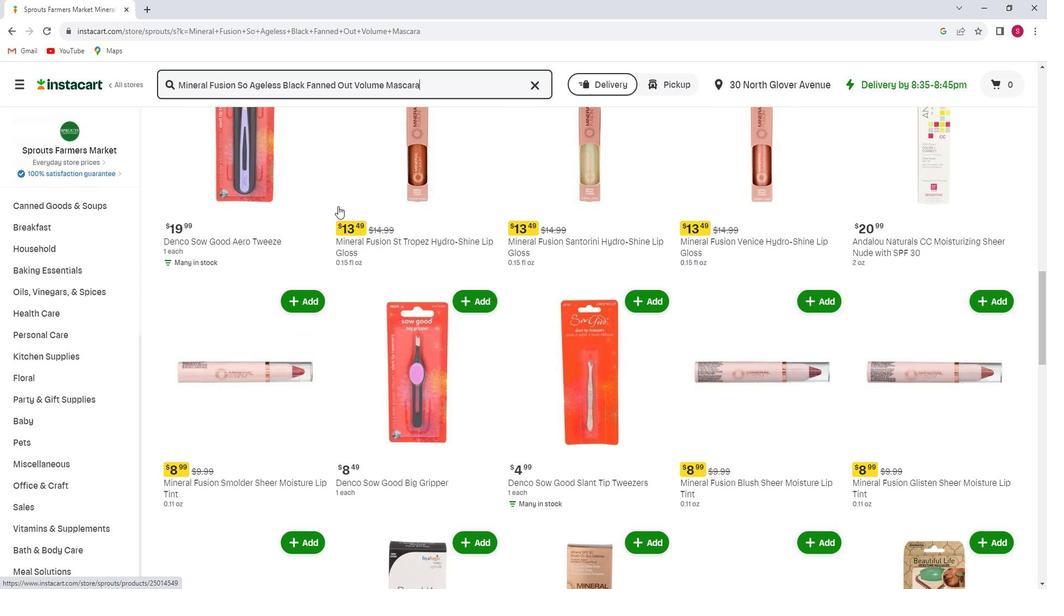 
Action: Mouse scrolled (347, 206) with delta (0, 0)
Screenshot: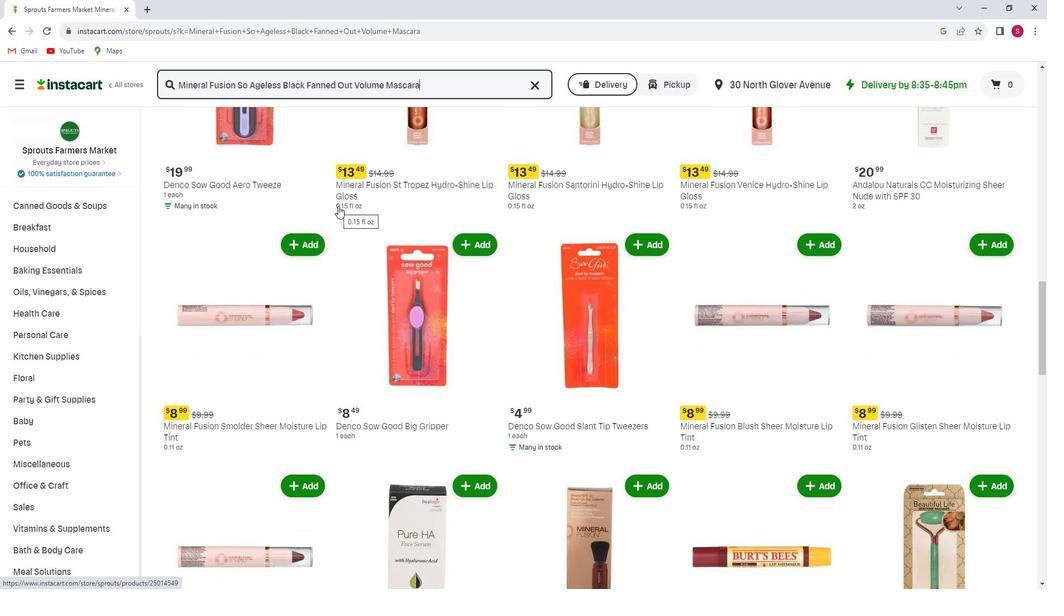 
Action: Mouse scrolled (347, 206) with delta (0, 0)
Screenshot: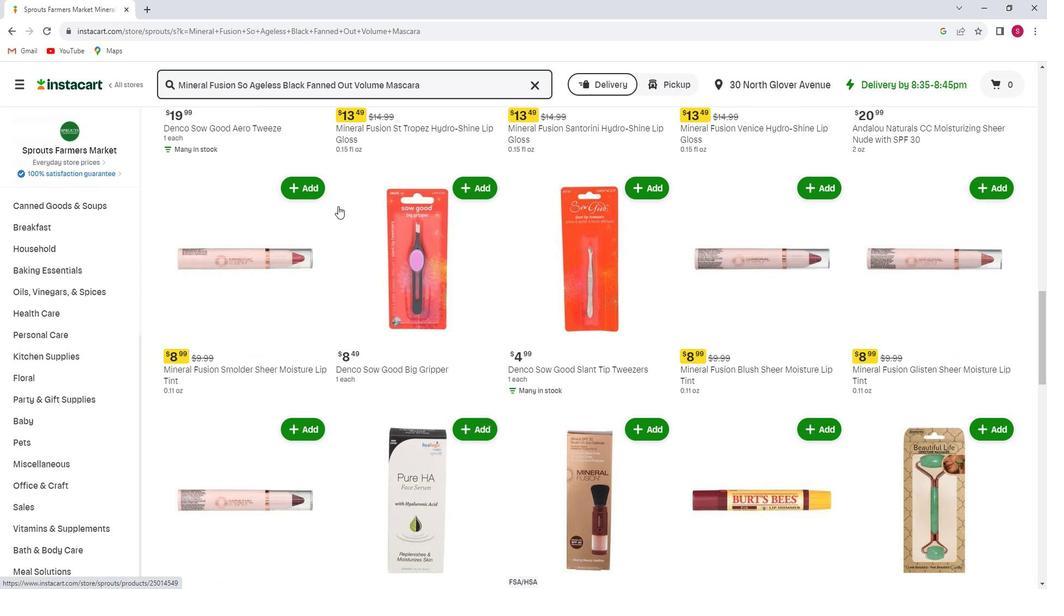
Action: Mouse scrolled (347, 206) with delta (0, 0)
Screenshot: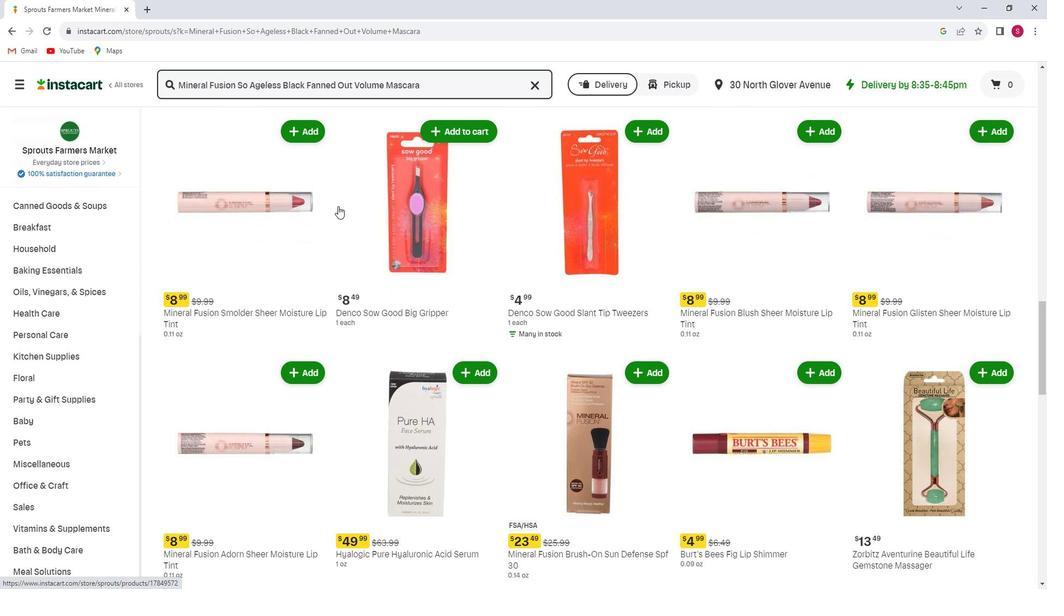 
Action: Mouse scrolled (347, 206) with delta (0, 0)
Screenshot: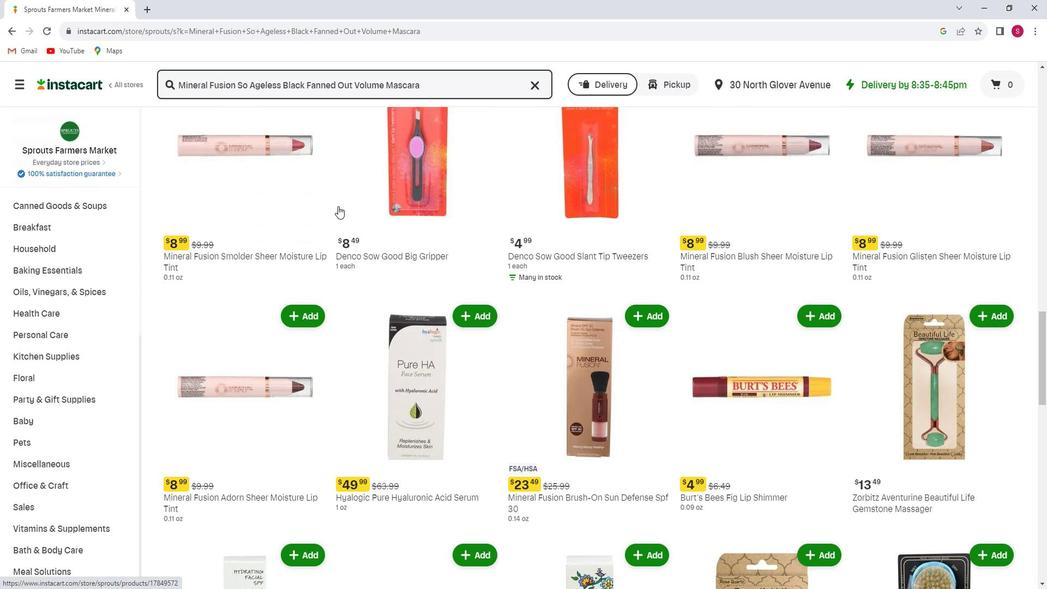 
Action: Mouse scrolled (347, 206) with delta (0, 0)
Screenshot: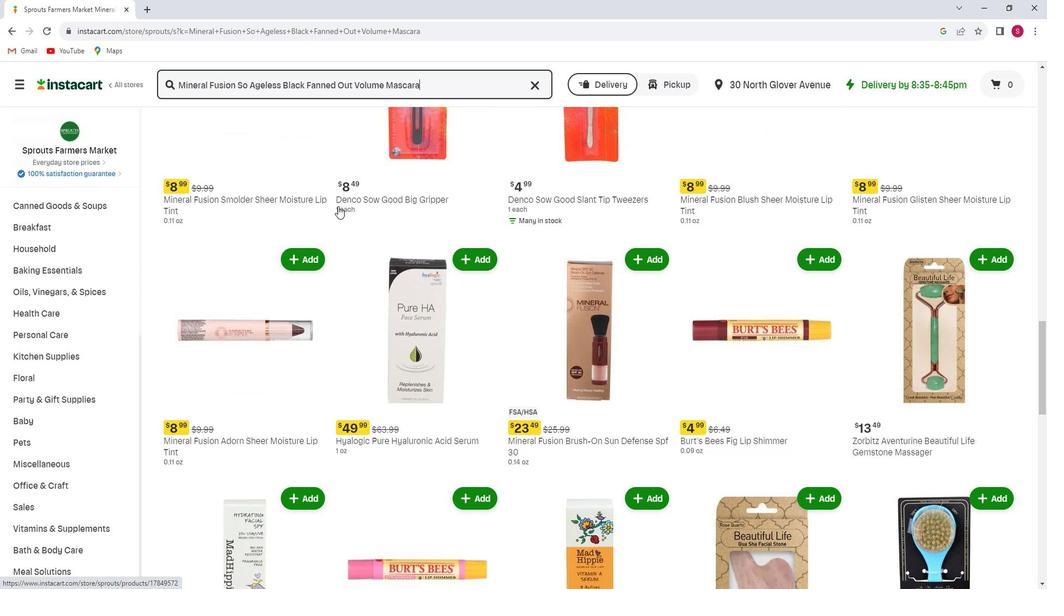 
Action: Mouse scrolled (347, 206) with delta (0, 0)
Screenshot: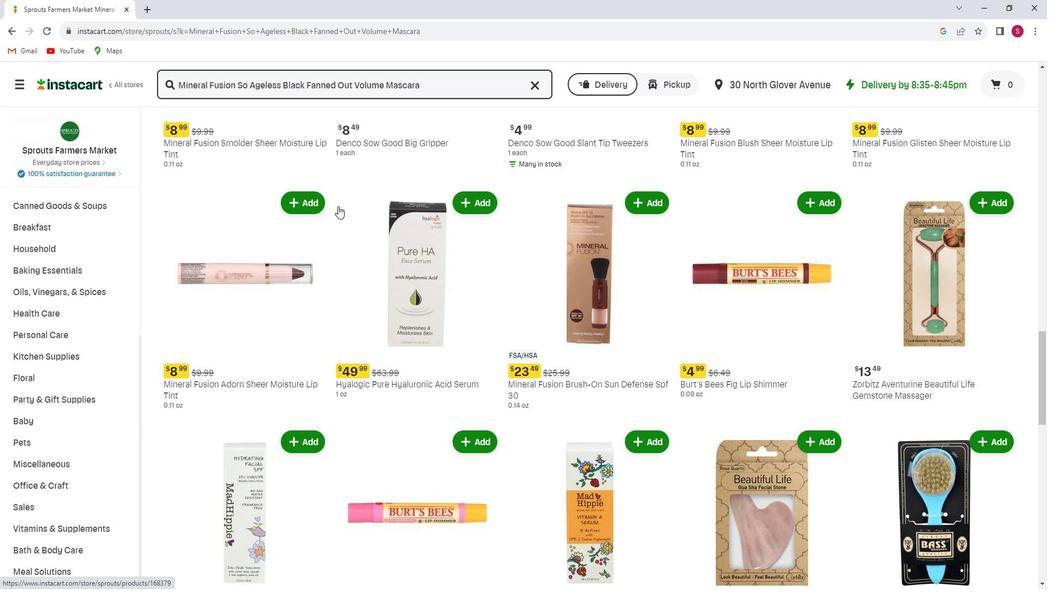 
Action: Mouse scrolled (347, 206) with delta (0, 0)
Screenshot: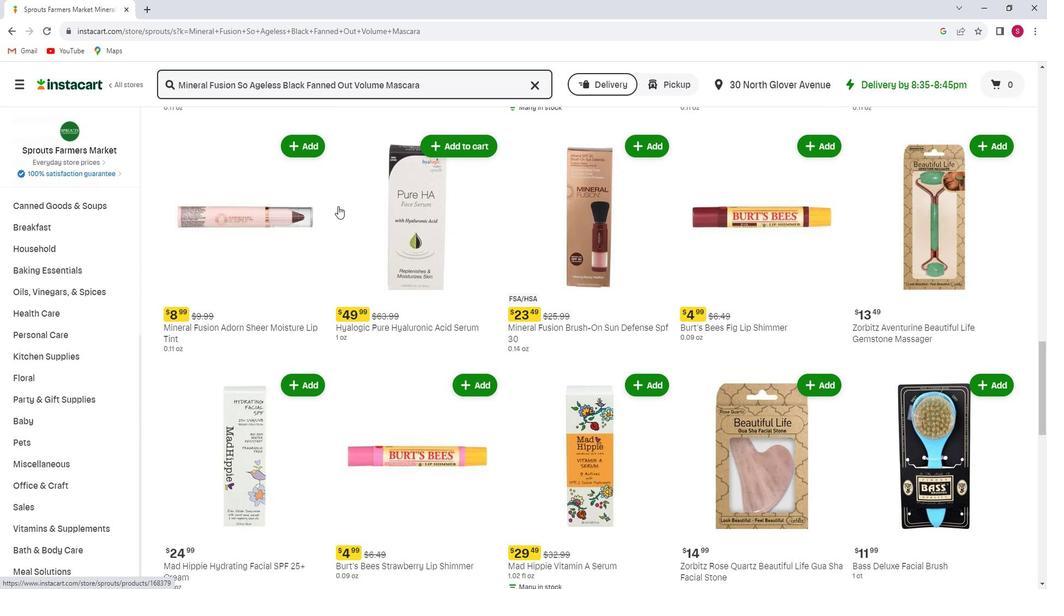 
Action: Mouse scrolled (347, 206) with delta (0, 0)
Screenshot: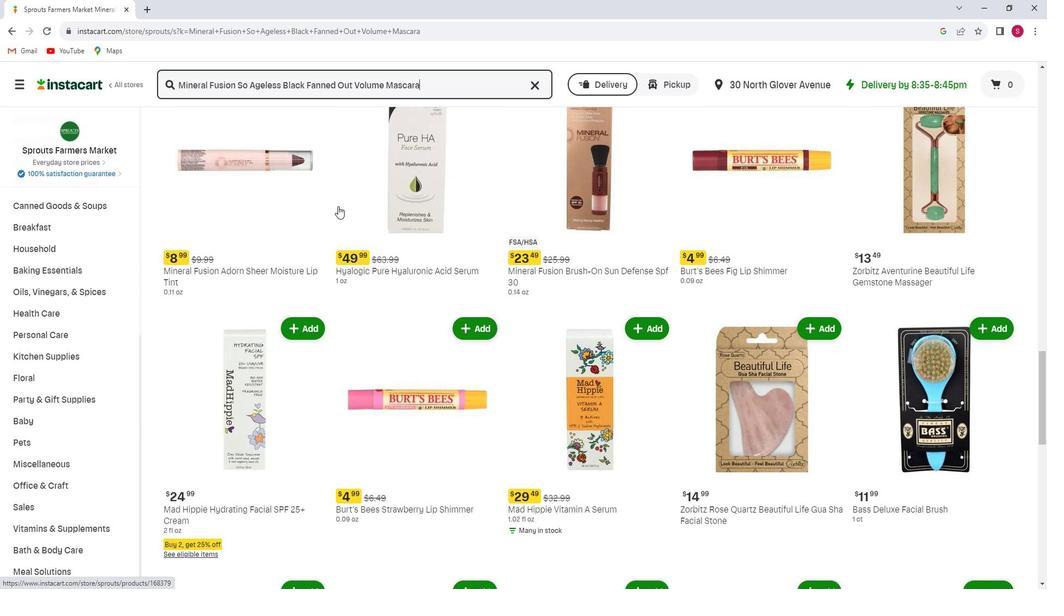 
Action: Mouse scrolled (347, 206) with delta (0, 0)
Screenshot: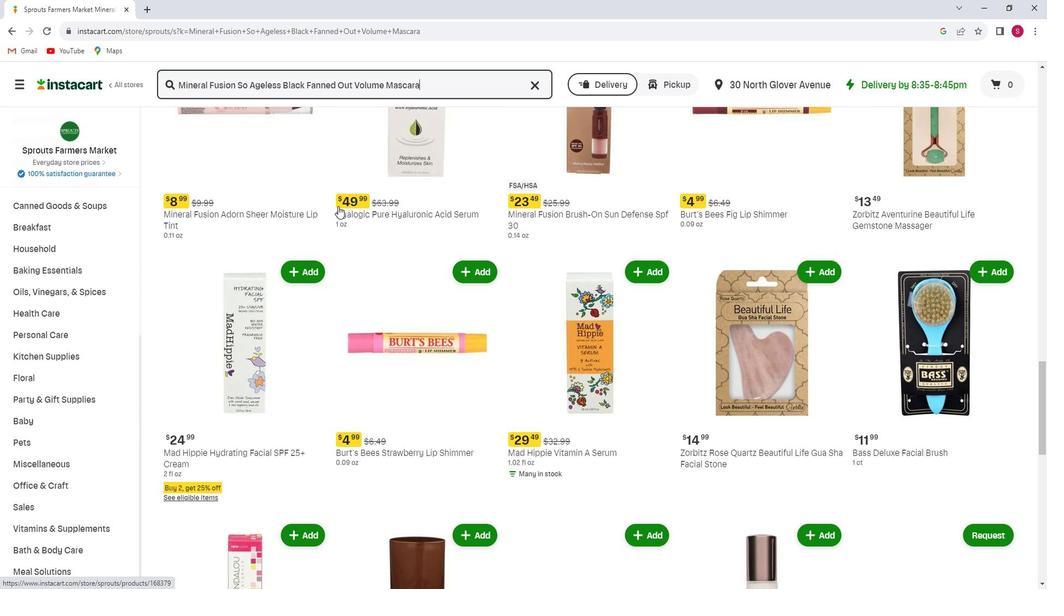 
Action: Mouse scrolled (347, 206) with delta (0, 0)
Screenshot: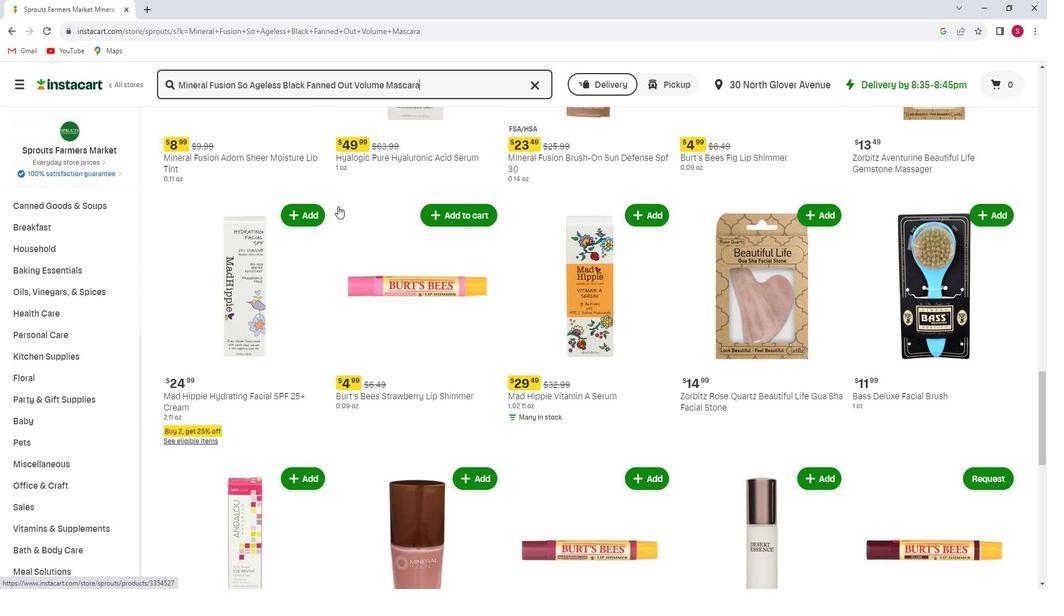 
Action: Mouse scrolled (347, 206) with delta (0, 0)
Screenshot: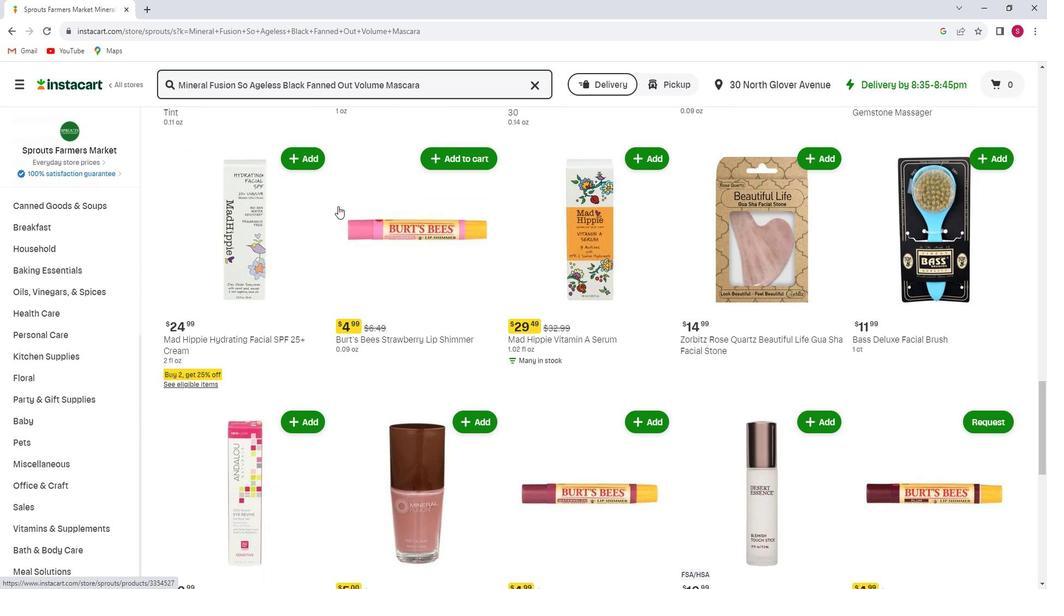 
Action: Mouse scrolled (347, 206) with delta (0, 0)
Screenshot: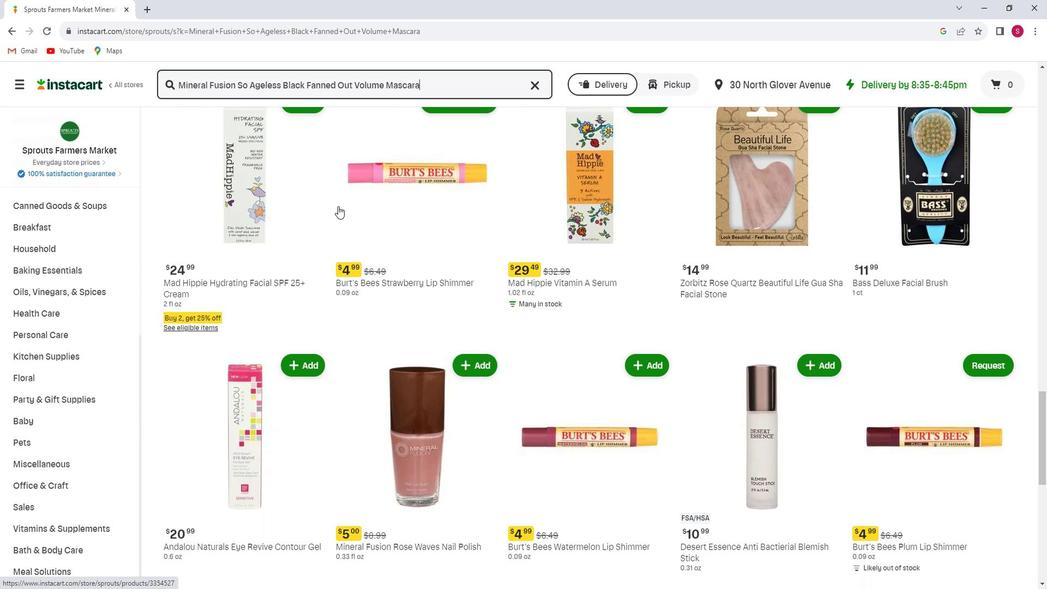 
Action: Mouse scrolled (347, 206) with delta (0, 0)
Screenshot: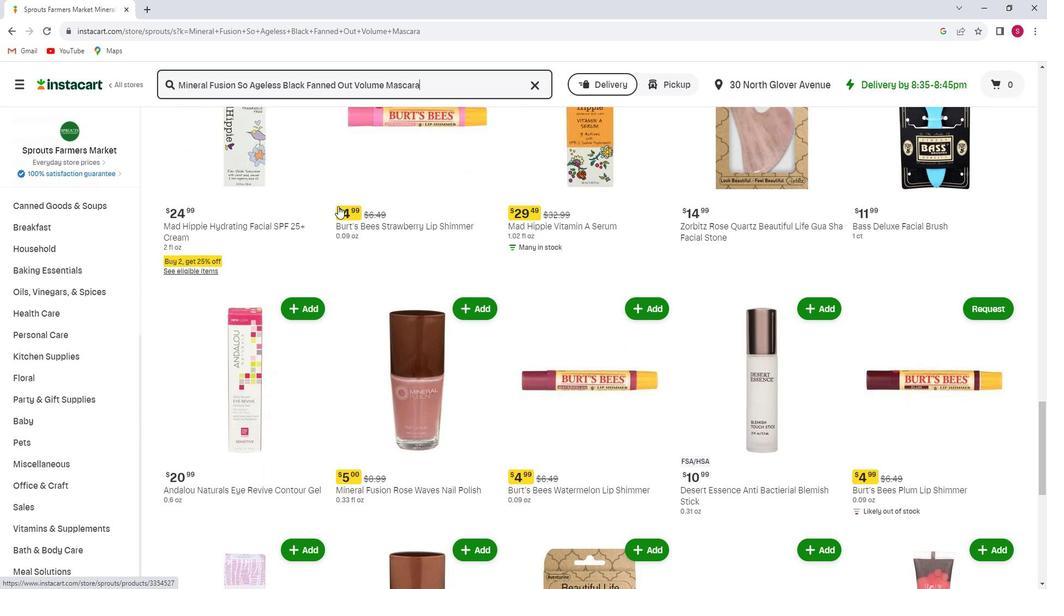 
Action: Mouse scrolled (347, 206) with delta (0, 0)
Screenshot: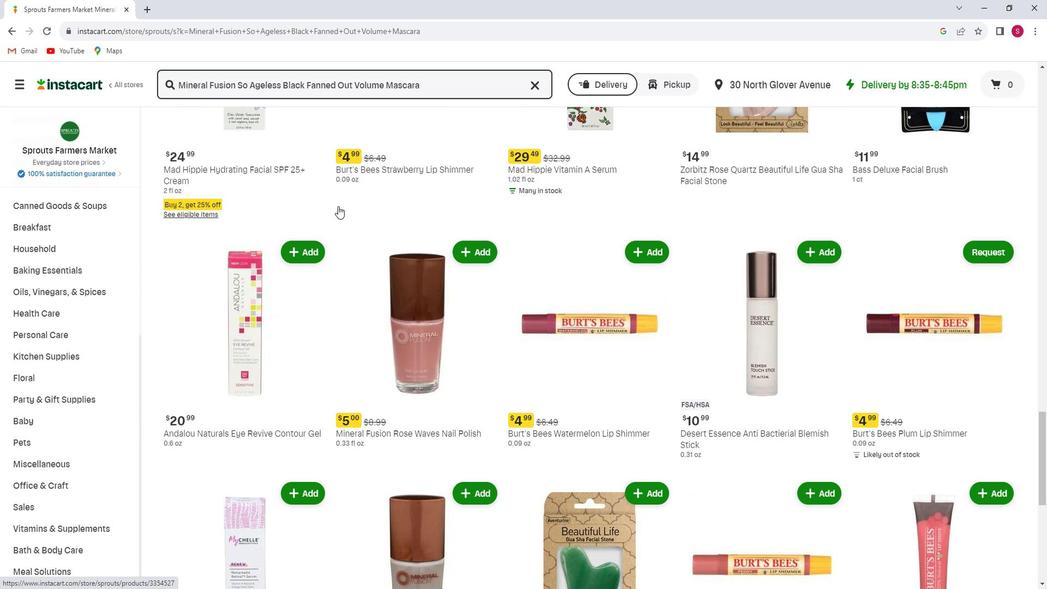 
Action: Mouse scrolled (347, 206) with delta (0, 0)
Screenshot: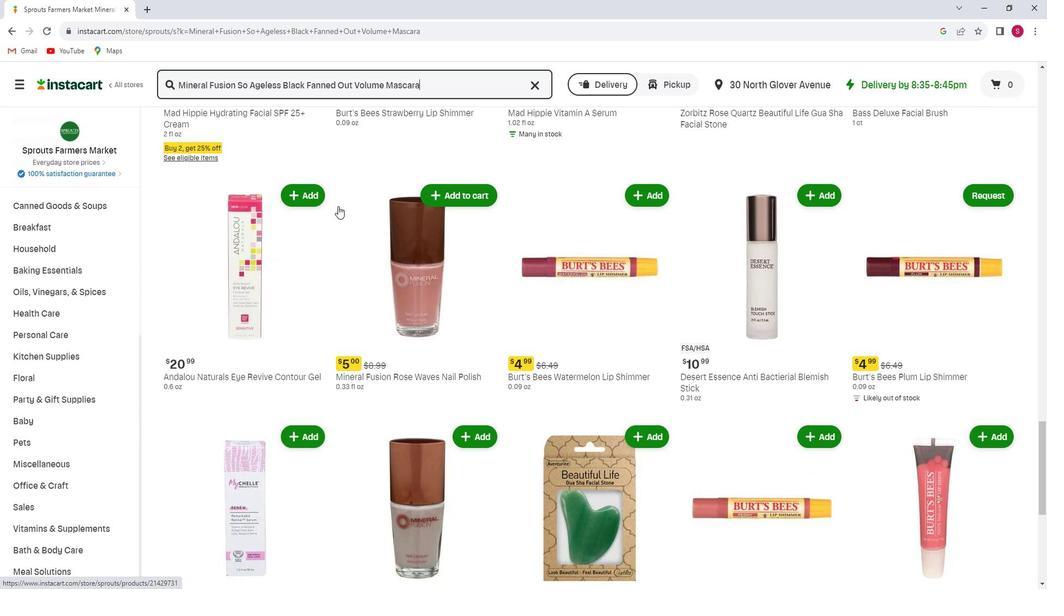 
Action: Mouse scrolled (347, 206) with delta (0, 0)
Screenshot: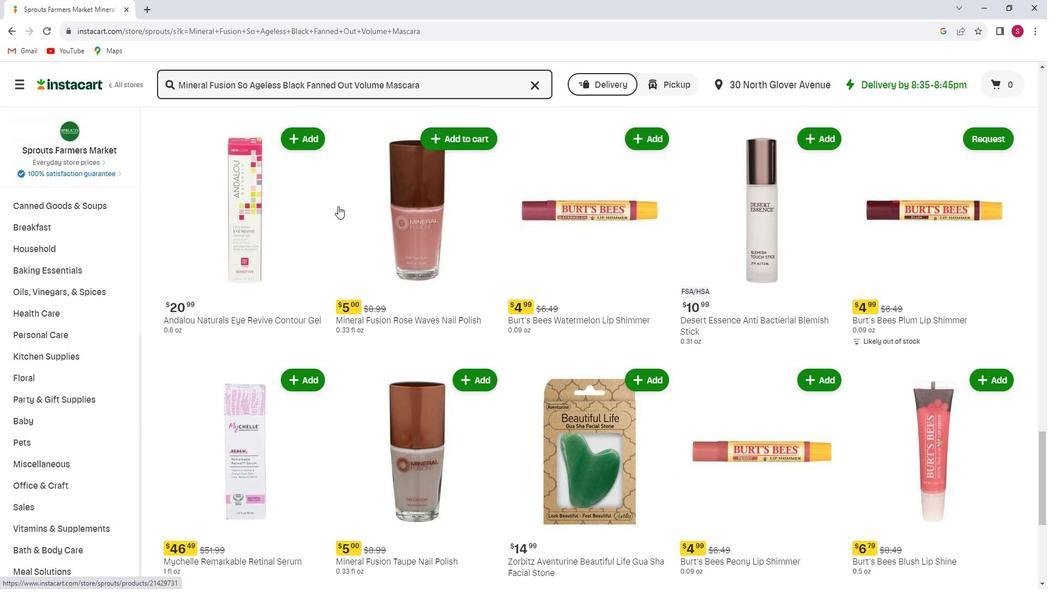 
Action: Mouse scrolled (347, 206) with delta (0, 0)
Screenshot: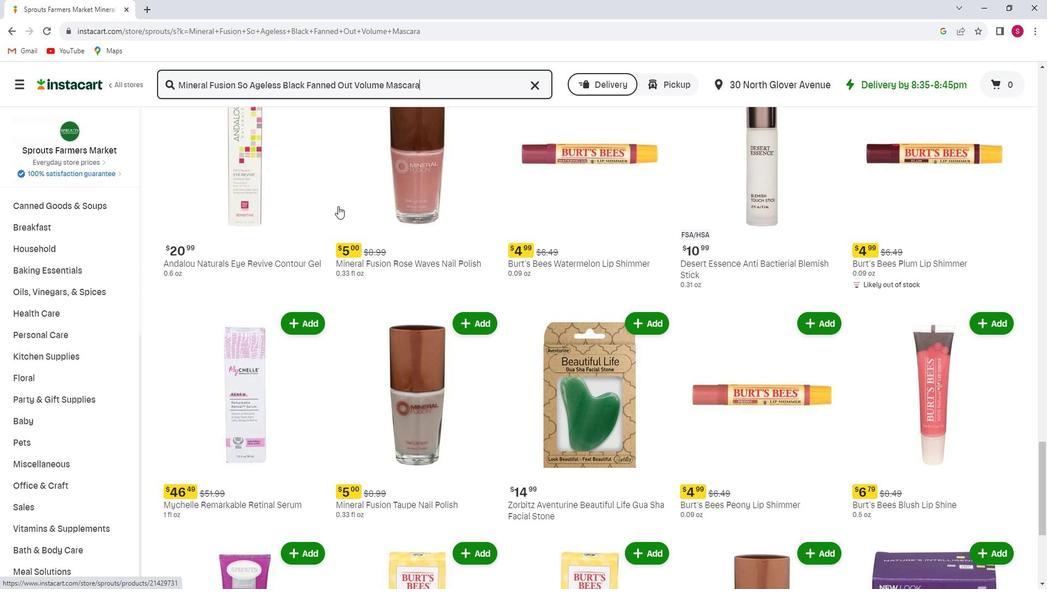 
Action: Mouse scrolled (347, 206) with delta (0, 0)
Screenshot: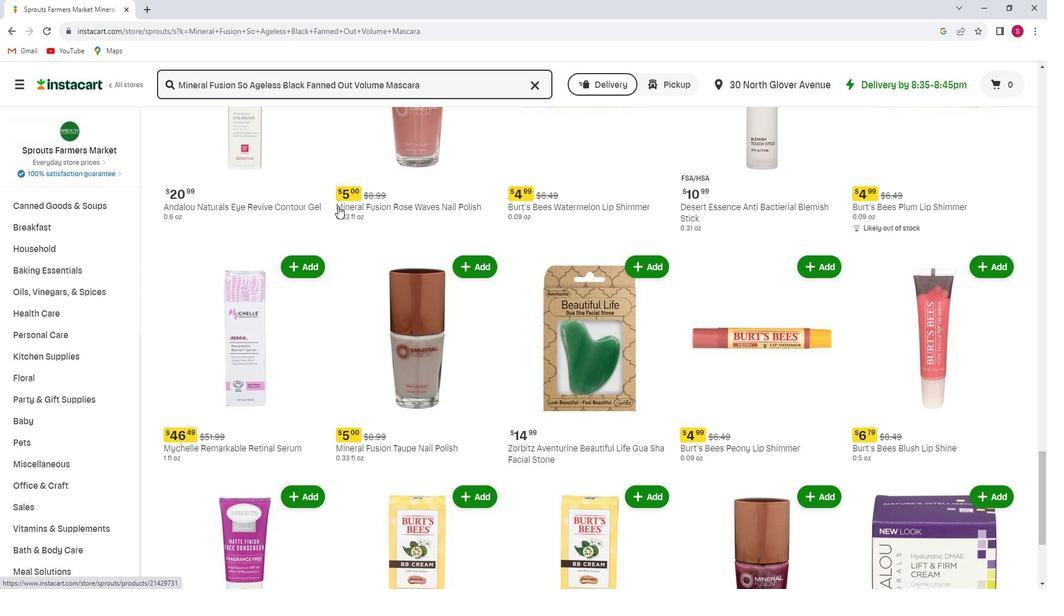 
Action: Mouse scrolled (347, 206) with delta (0, 0)
Screenshot: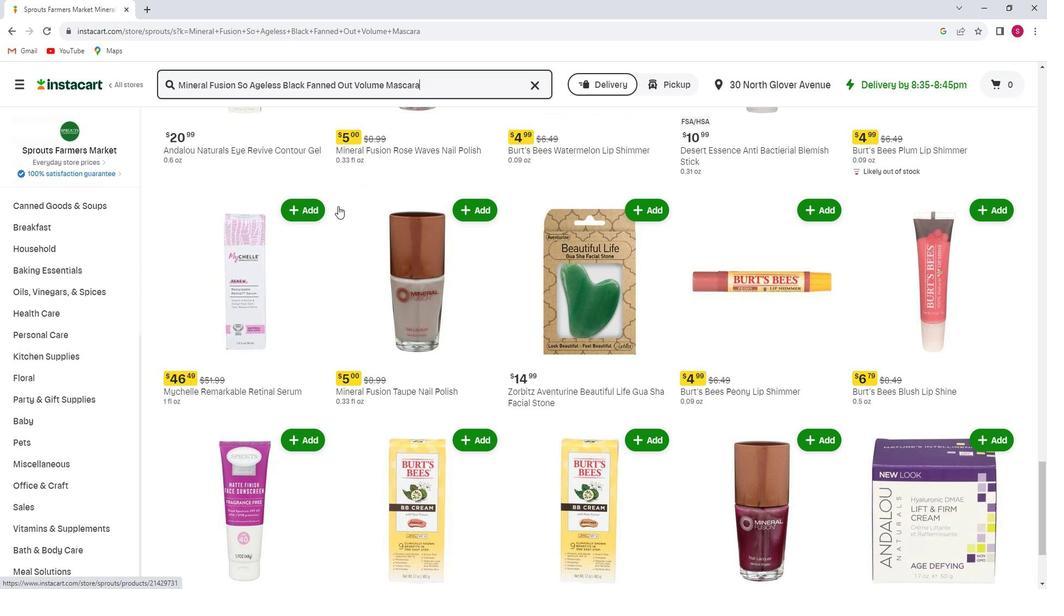 
Action: Mouse scrolled (347, 206) with delta (0, 0)
Screenshot: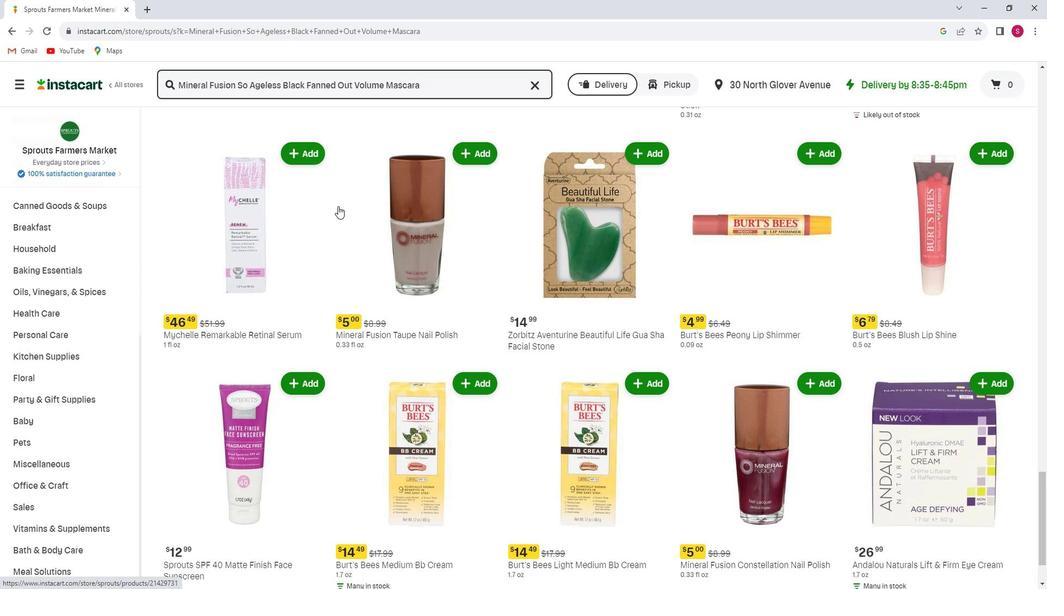 
Action: Mouse scrolled (347, 206) with delta (0, 0)
Screenshot: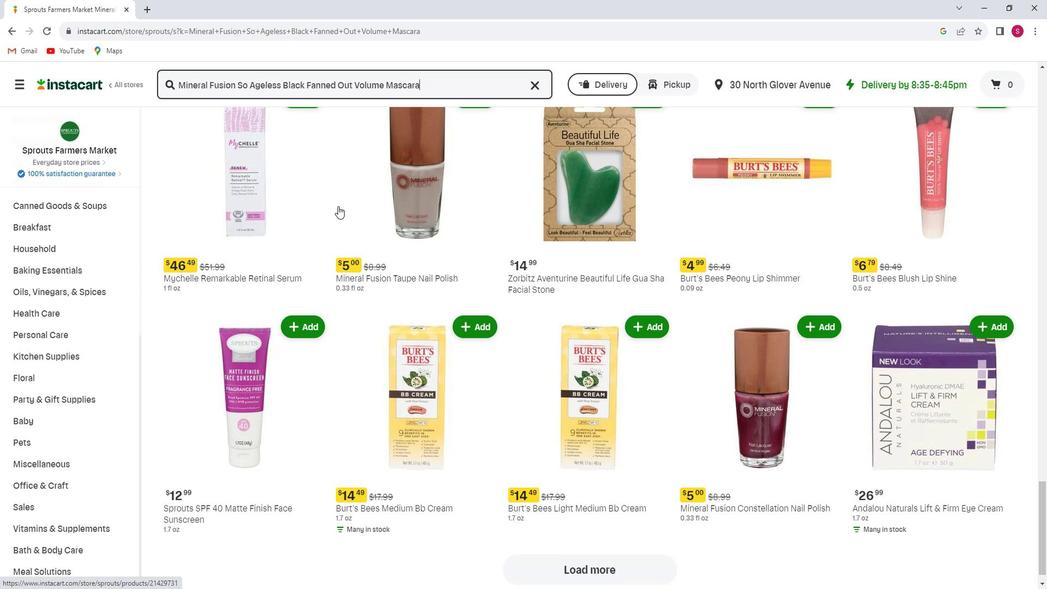 
Action: Mouse scrolled (347, 206) with delta (0, 0)
Screenshot: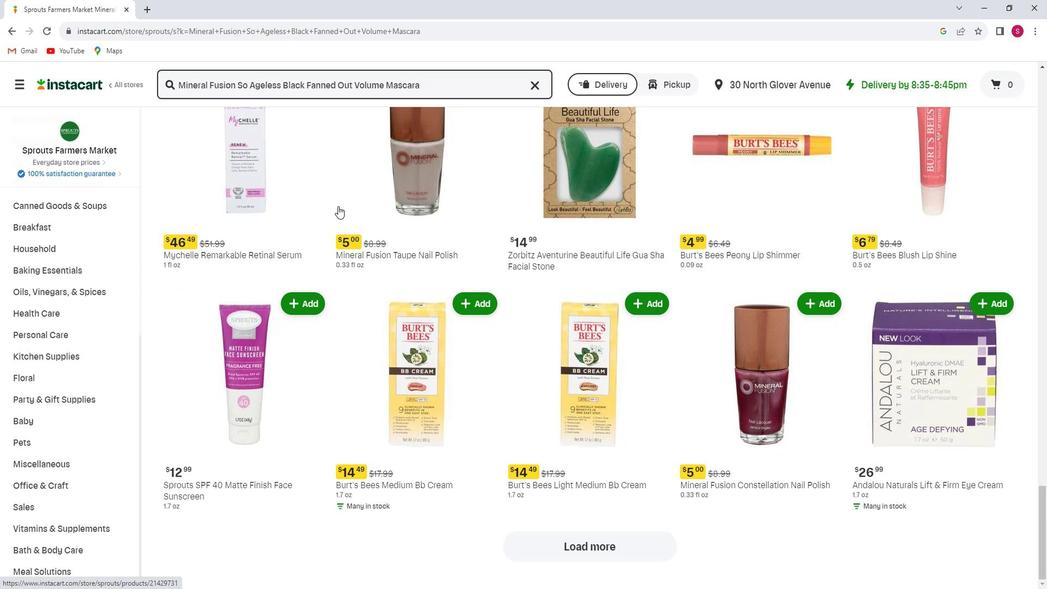 
Action: Mouse scrolled (347, 206) with delta (0, 0)
Screenshot: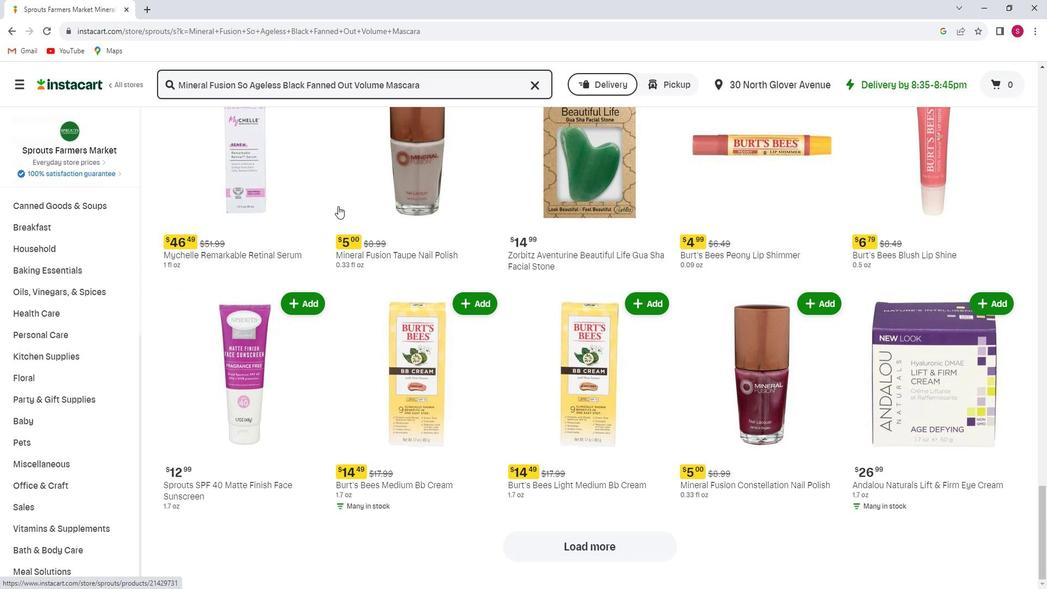 
Action: Mouse scrolled (347, 206) with delta (0, 0)
Screenshot: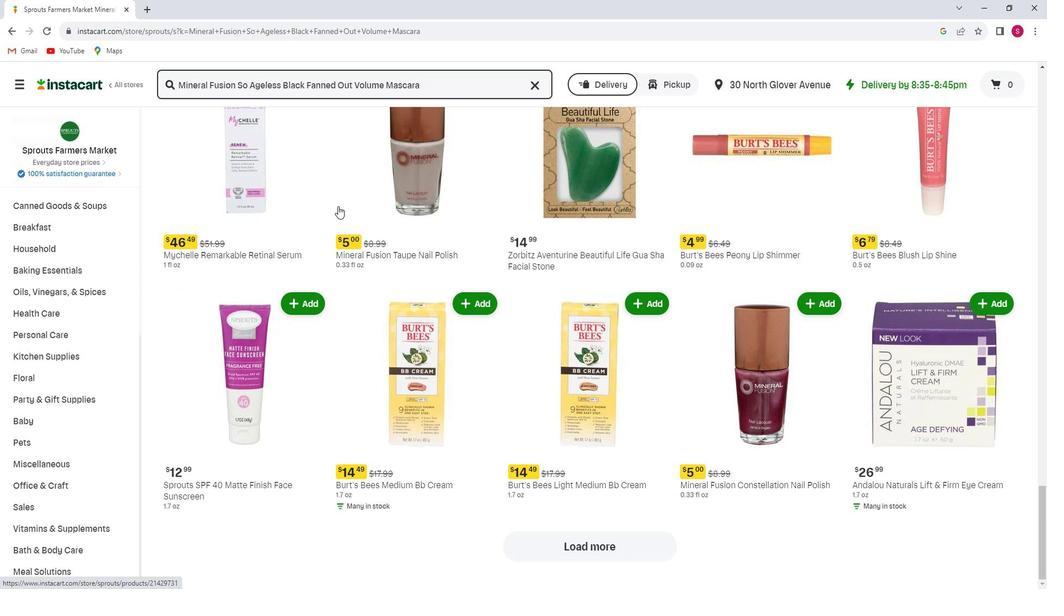 
Action: Mouse moved to (409, 258)
Screenshot: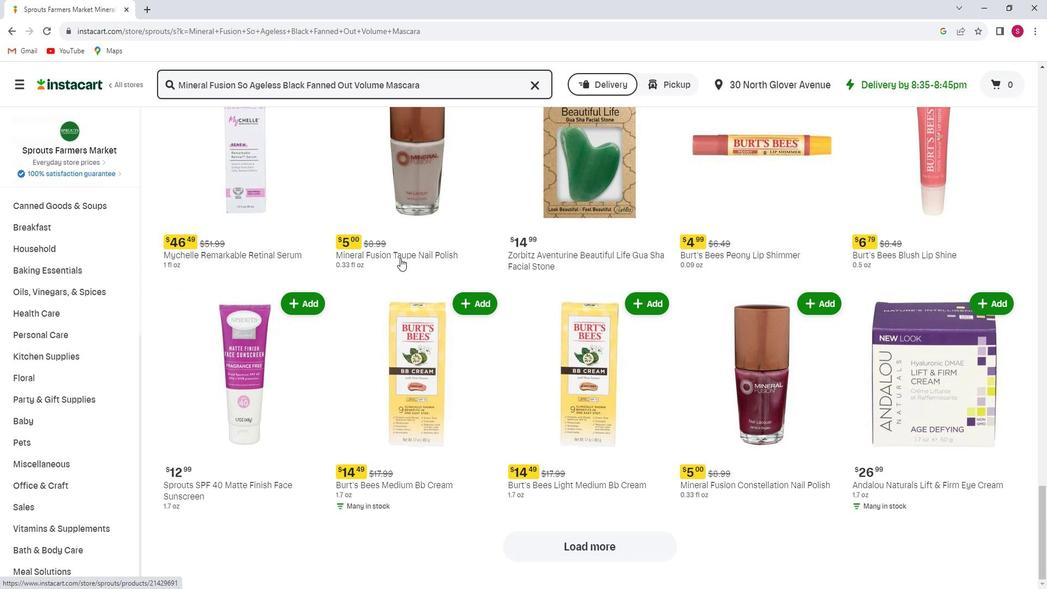 
